 Task:  Click on  Soccer In the  Soccer League click on  Pick Sheet Your name Audrey Johnson Team name Atlanta United and  Email softage.7@softage.net Game 1 Inter Miami Game 2 NYFC Game 3 Orlando City Game 4 Austin FC Game 5 Minnesota United Game 6 FC Dallas Game 7 Columbus Game 8 Atlanta United Game 9 Philadelphia Game 10 Montreal Game 11 Toronto FC Game 12 Inter Milan Game 13 Austin Game 14 LA Galaxy Game 15 Vancouver Game16 Seattle In Tie Breaker choose Atlanta United Submit pick sheet
Action: Mouse moved to (551, 366)
Screenshot: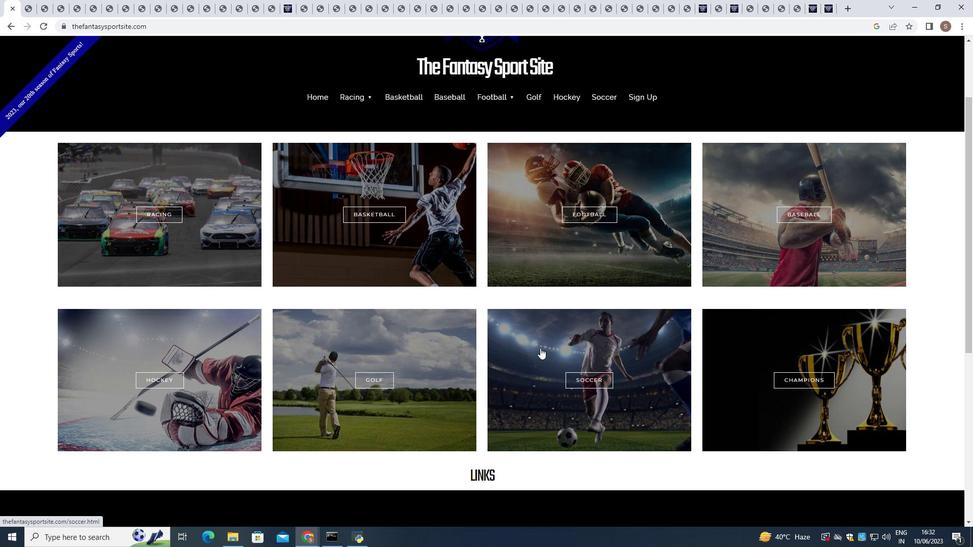 
Action: Mouse pressed left at (551, 366)
Screenshot: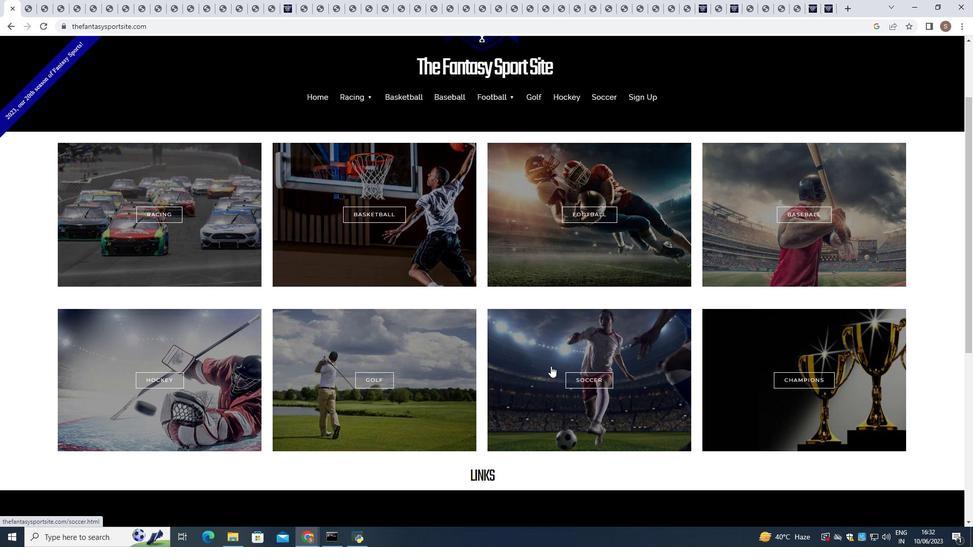 
Action: Mouse moved to (505, 340)
Screenshot: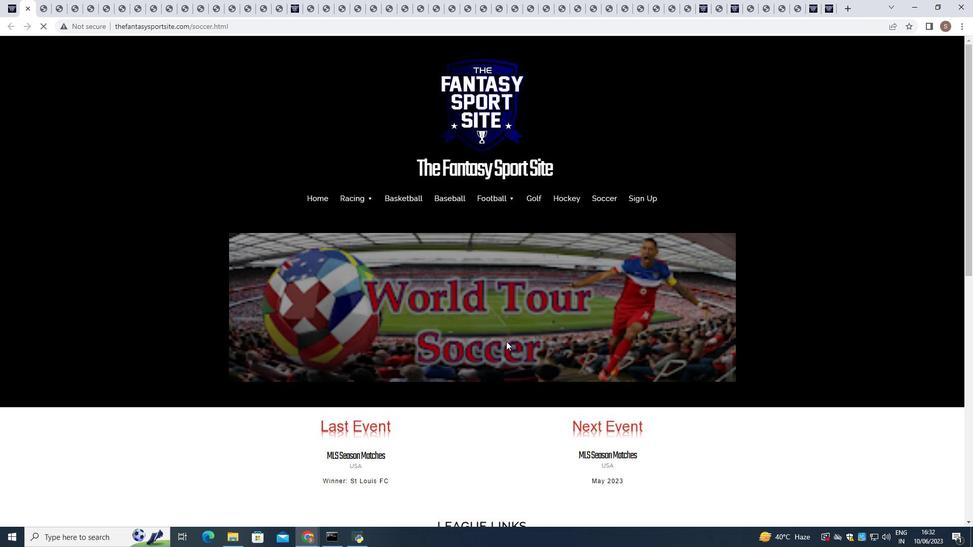 
Action: Mouse scrolled (505, 340) with delta (0, 0)
Screenshot: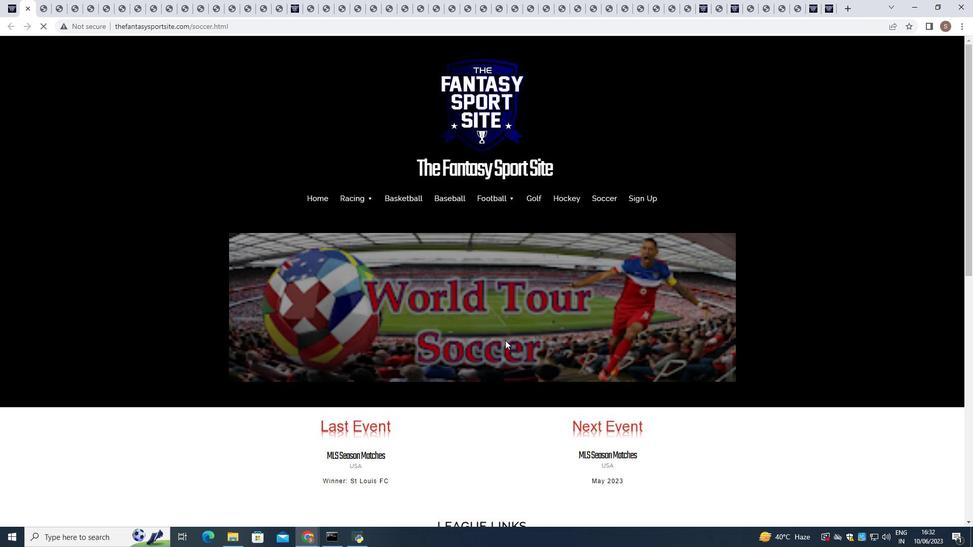 
Action: Mouse scrolled (505, 340) with delta (0, 0)
Screenshot: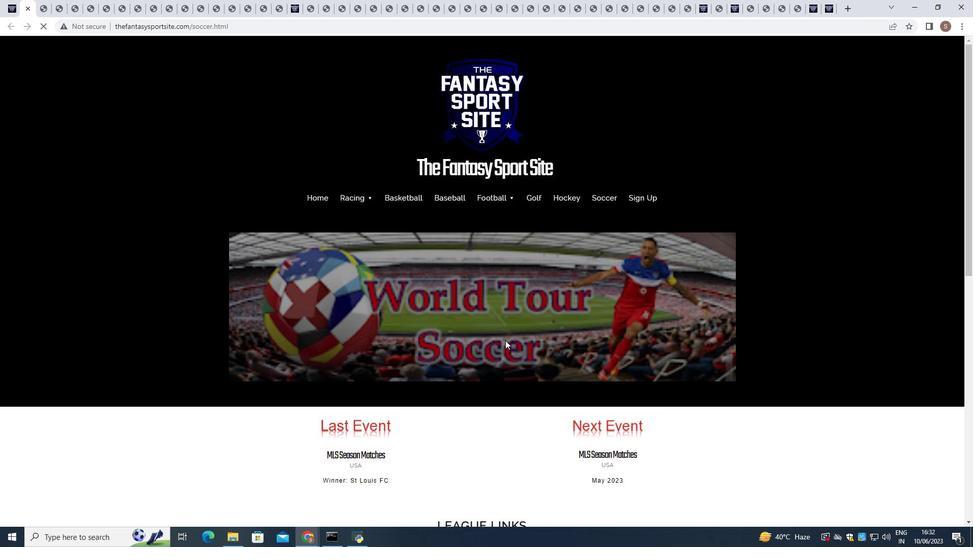 
Action: Mouse scrolled (505, 340) with delta (0, 0)
Screenshot: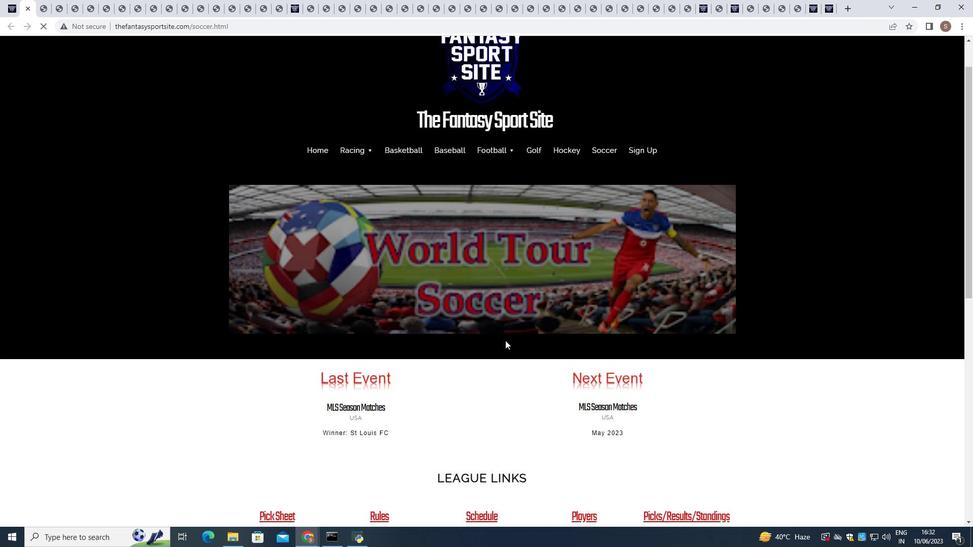 
Action: Mouse scrolled (505, 340) with delta (0, 0)
Screenshot: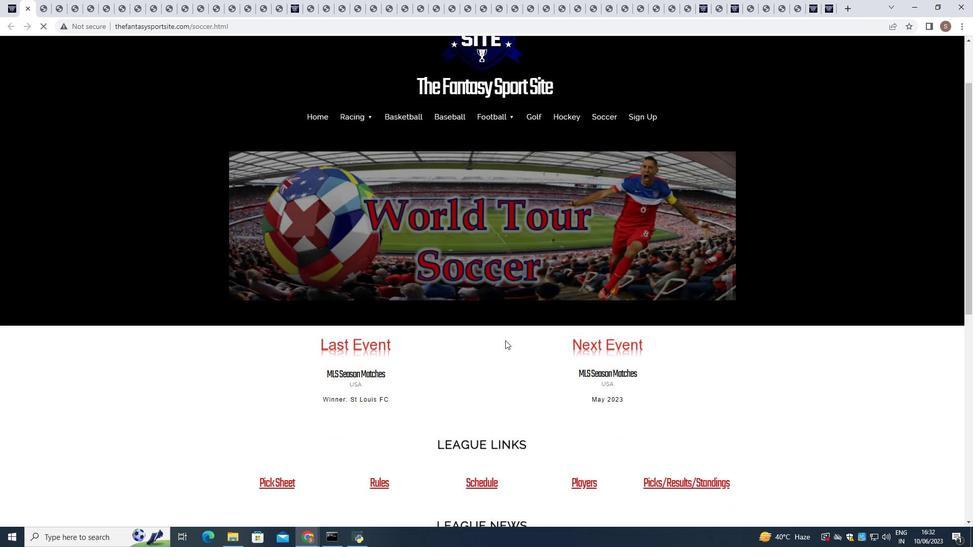 
Action: Mouse scrolled (505, 340) with delta (0, 0)
Screenshot: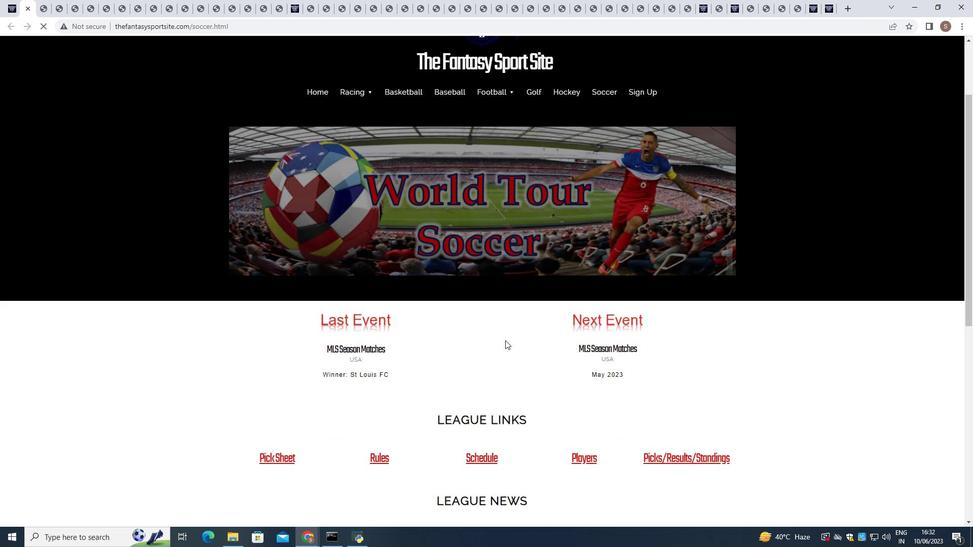 
Action: Mouse moved to (279, 308)
Screenshot: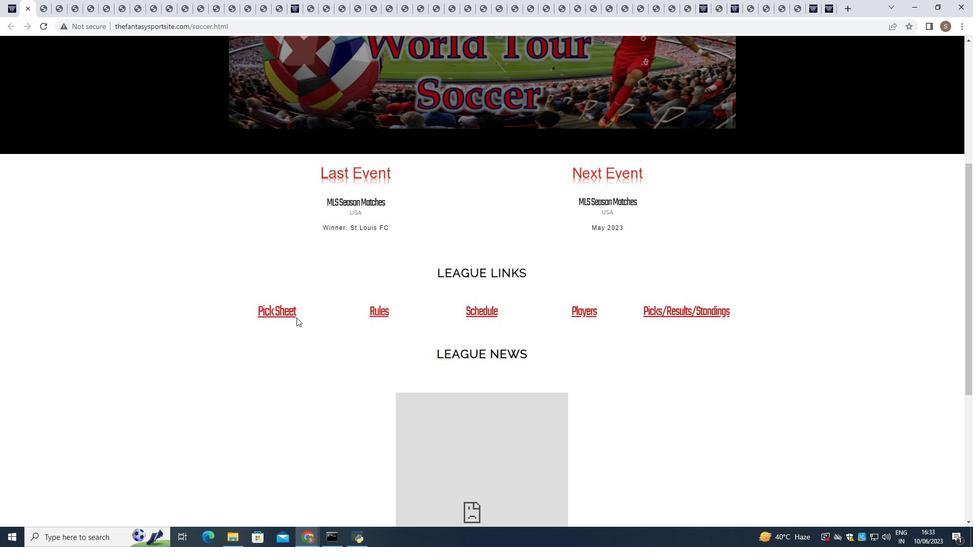 
Action: Mouse pressed left at (279, 308)
Screenshot: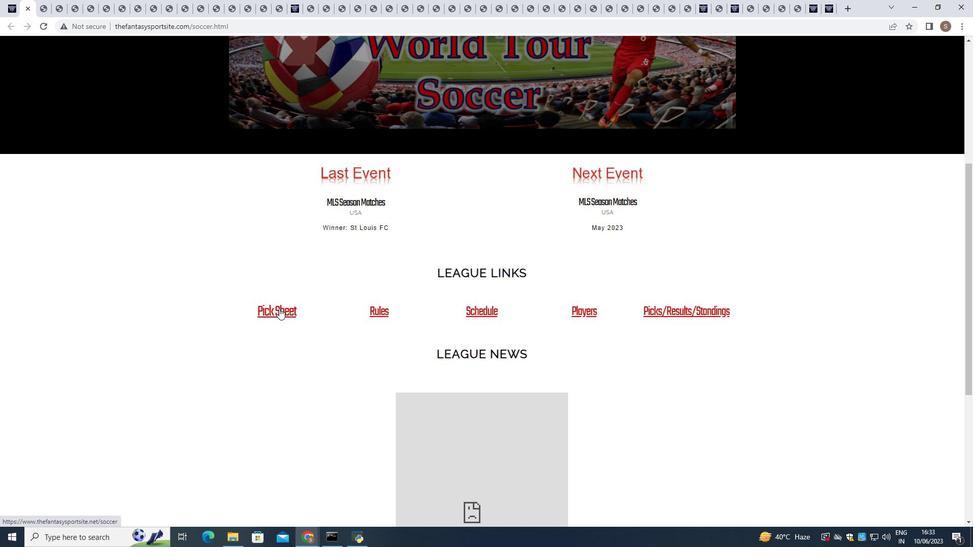 
Action: Mouse moved to (279, 303)
Screenshot: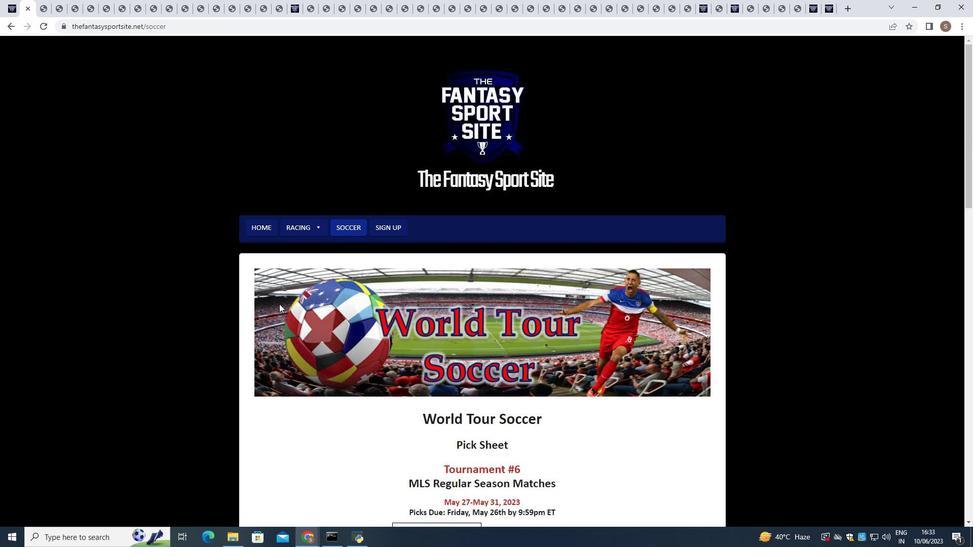
Action: Mouse scrolled (279, 303) with delta (0, 0)
Screenshot: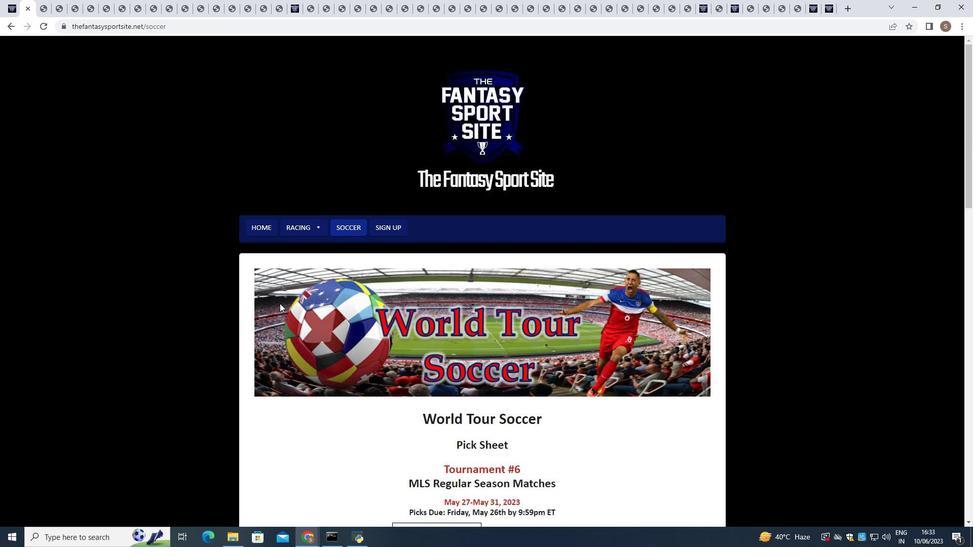 
Action: Mouse scrolled (279, 303) with delta (0, 0)
Screenshot: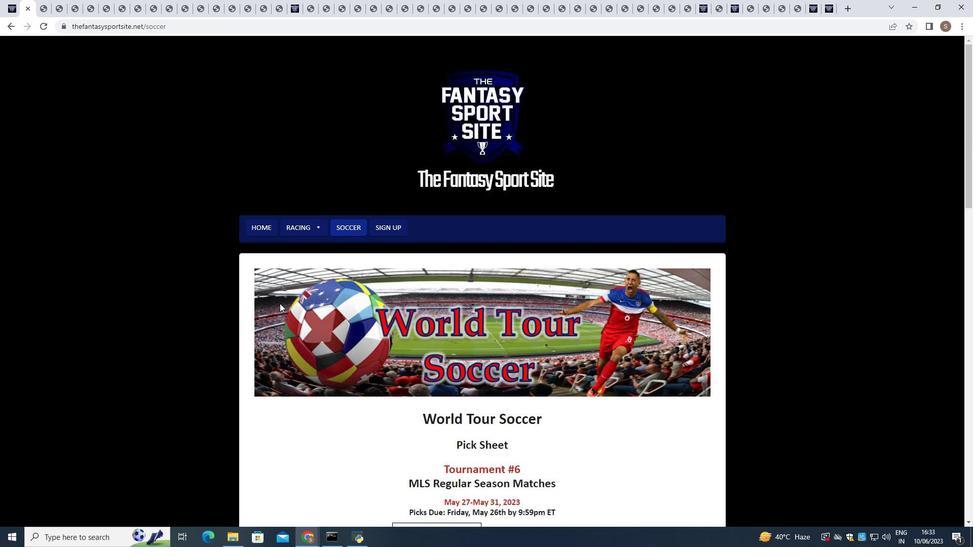 
Action: Mouse scrolled (279, 303) with delta (0, 0)
Screenshot: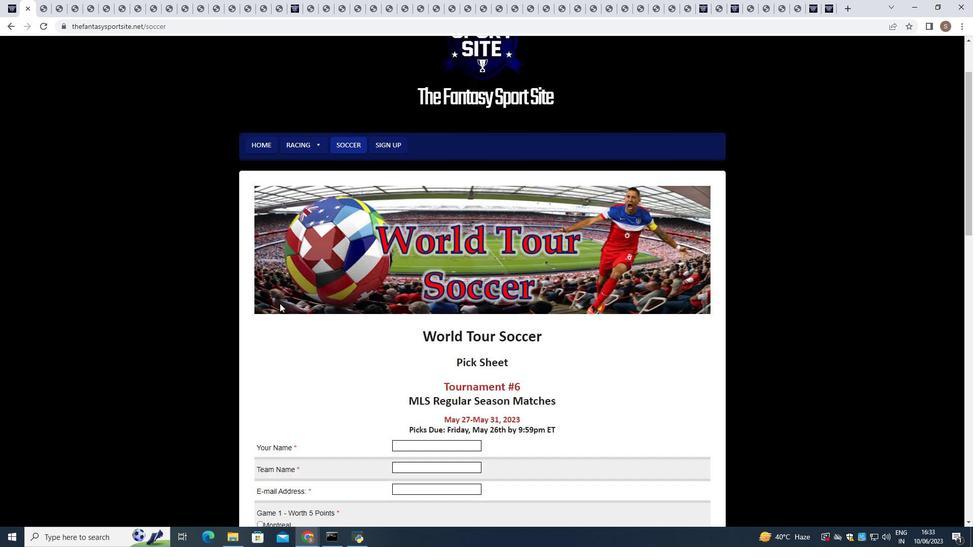 
Action: Mouse scrolled (279, 303) with delta (0, 0)
Screenshot: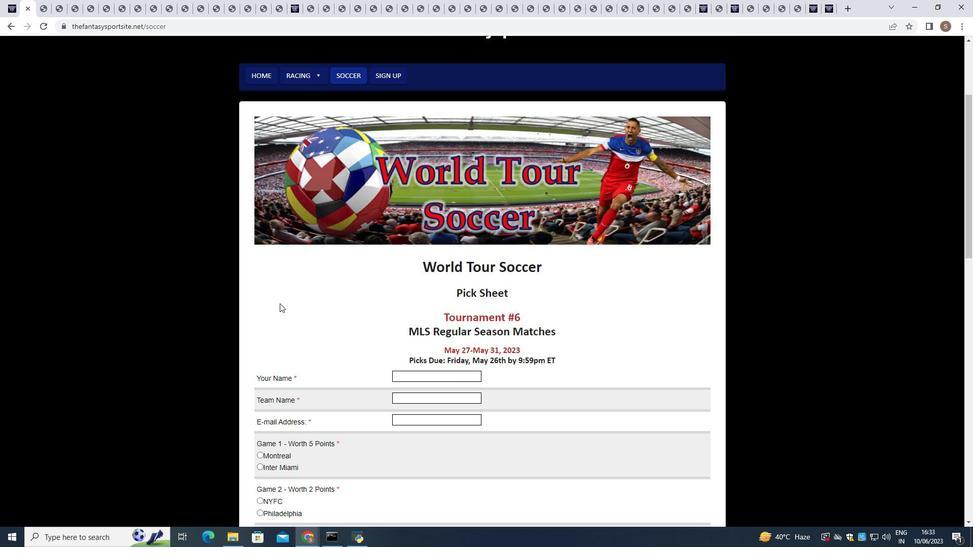 
Action: Mouse scrolled (279, 303) with delta (0, 0)
Screenshot: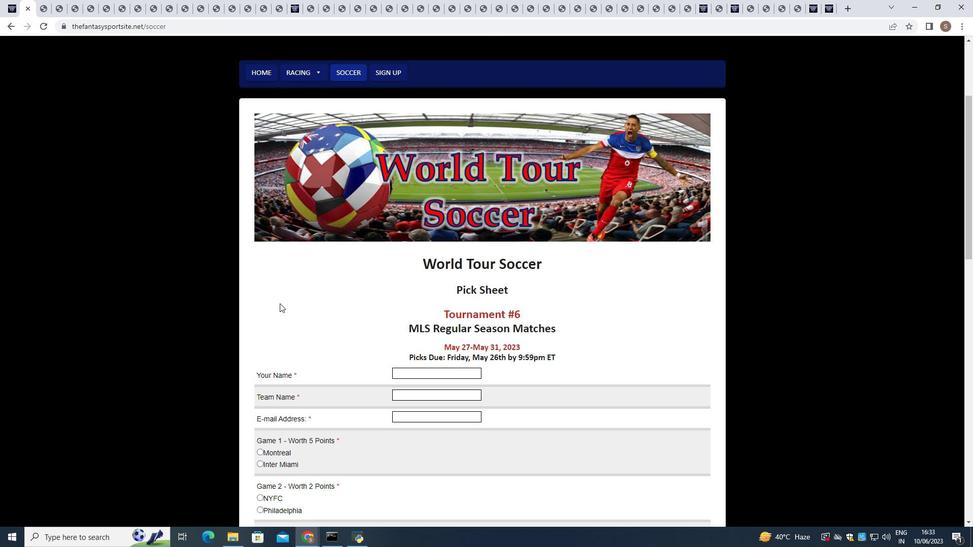 
Action: Mouse scrolled (279, 303) with delta (0, 0)
Screenshot: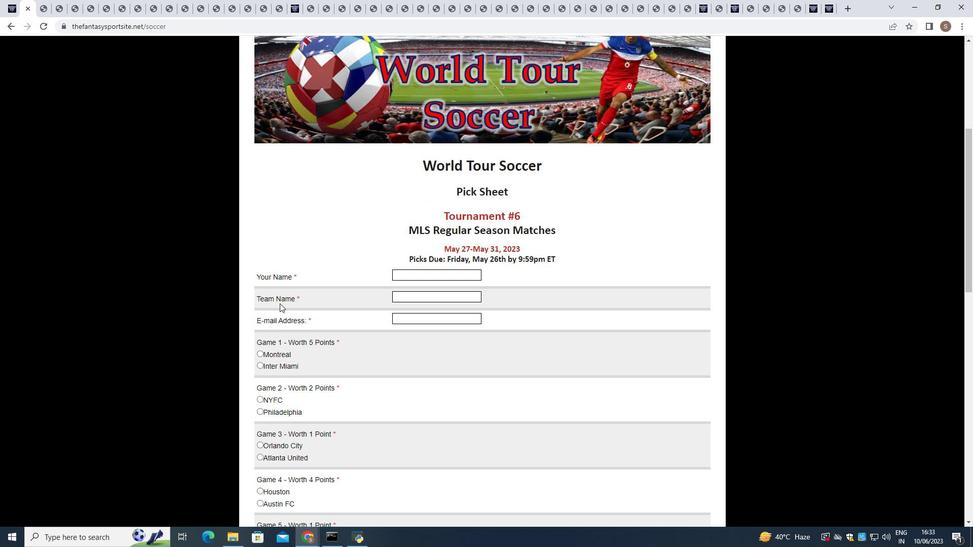 
Action: Mouse moved to (427, 221)
Screenshot: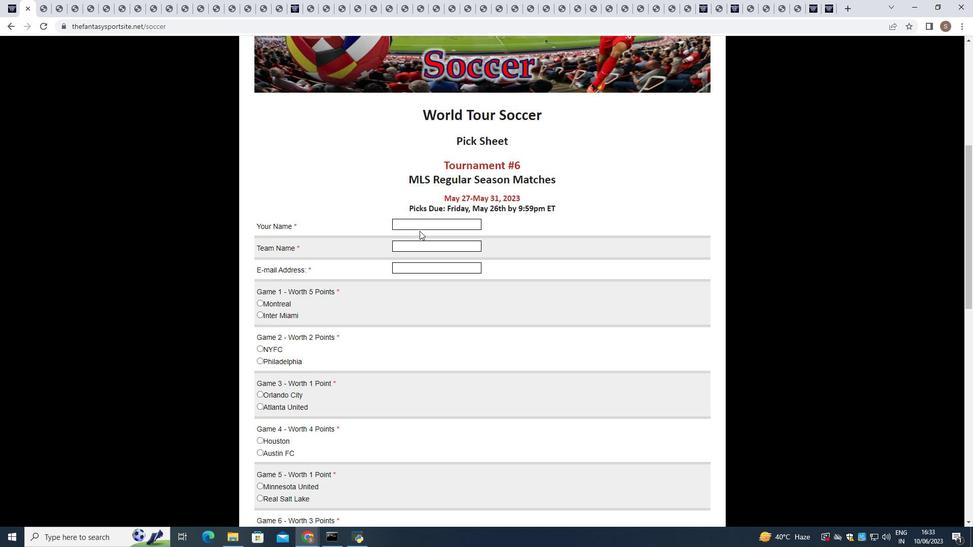 
Action: Mouse pressed left at (427, 221)
Screenshot: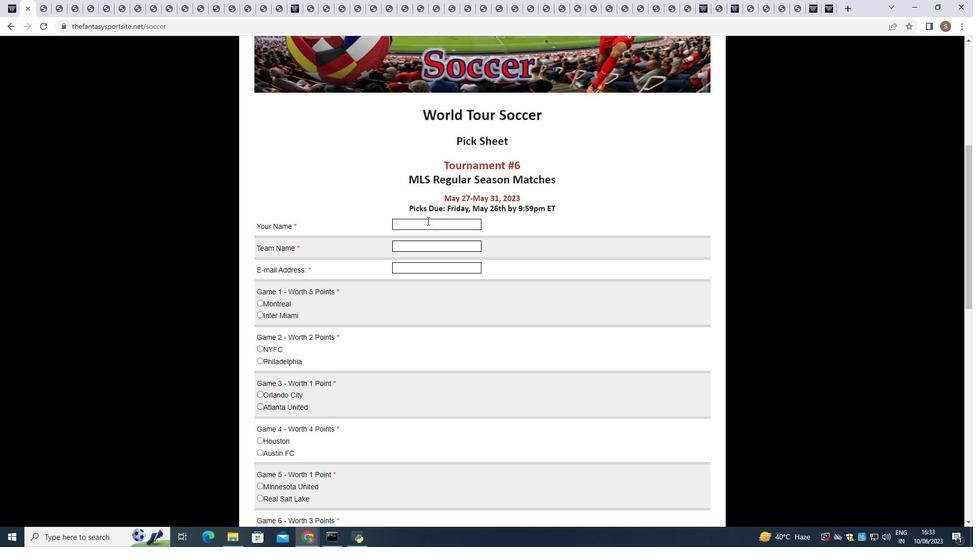 
Action: Key pressed <Key.shift>Audrey<Key.space><Key.shift>Johnson<Key.space><Key.shift><Key.shift><Key.shift><Key.shift>T<Key.backspace>
Screenshot: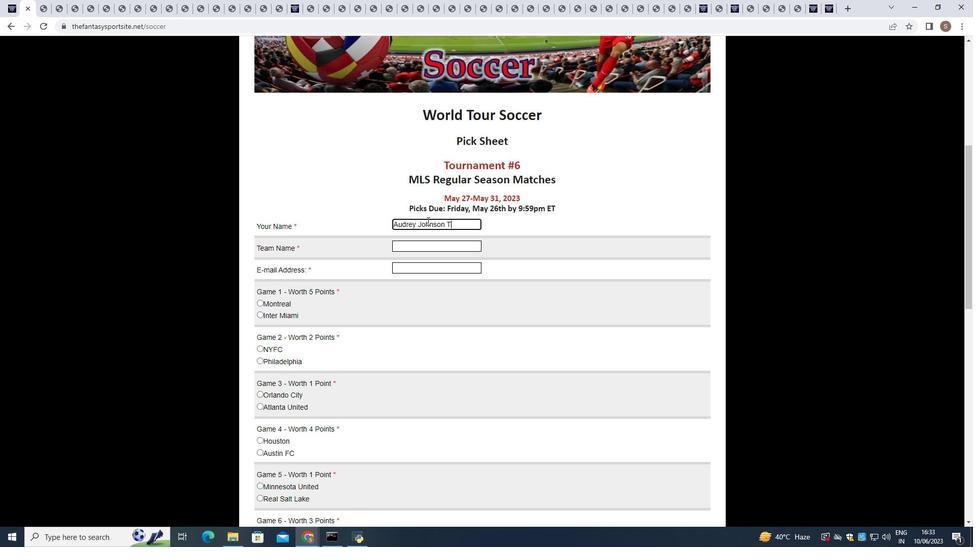
Action: Mouse moved to (424, 244)
Screenshot: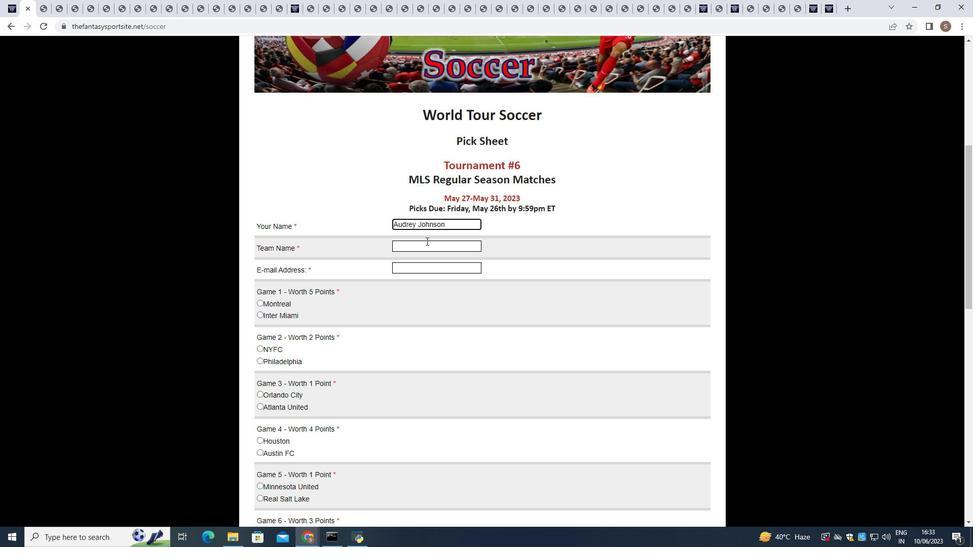
Action: Mouse pressed left at (424, 244)
Screenshot: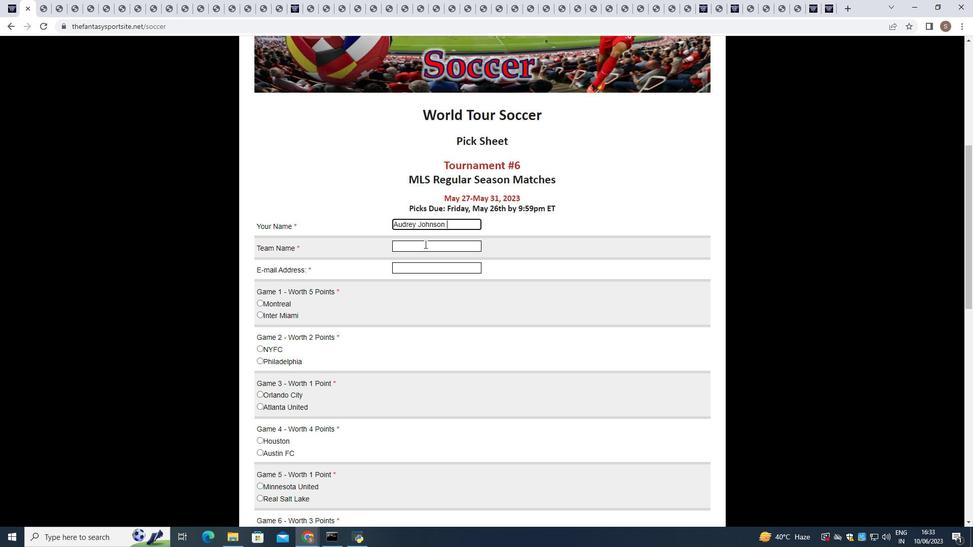 
Action: Key pressed <Key.shift>Atlanta
Screenshot: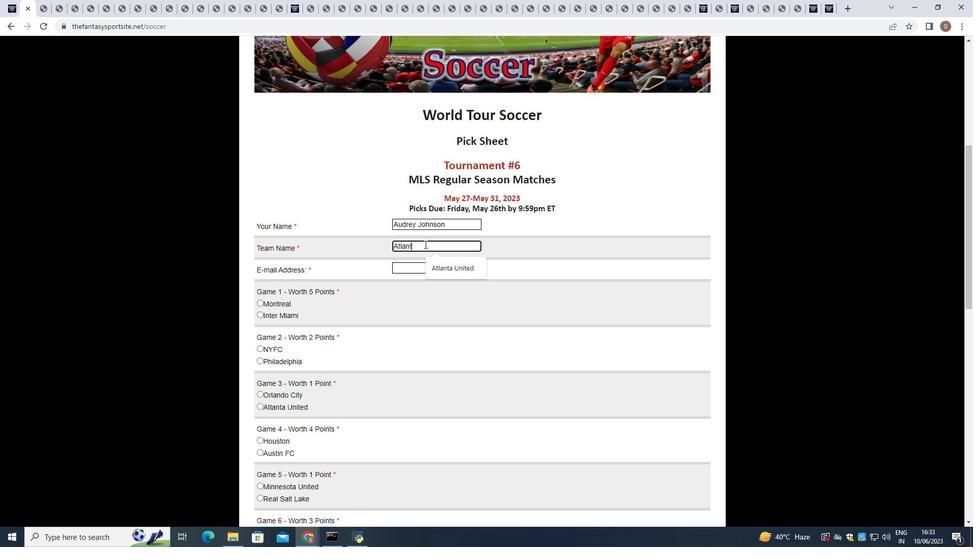 
Action: Mouse moved to (432, 265)
Screenshot: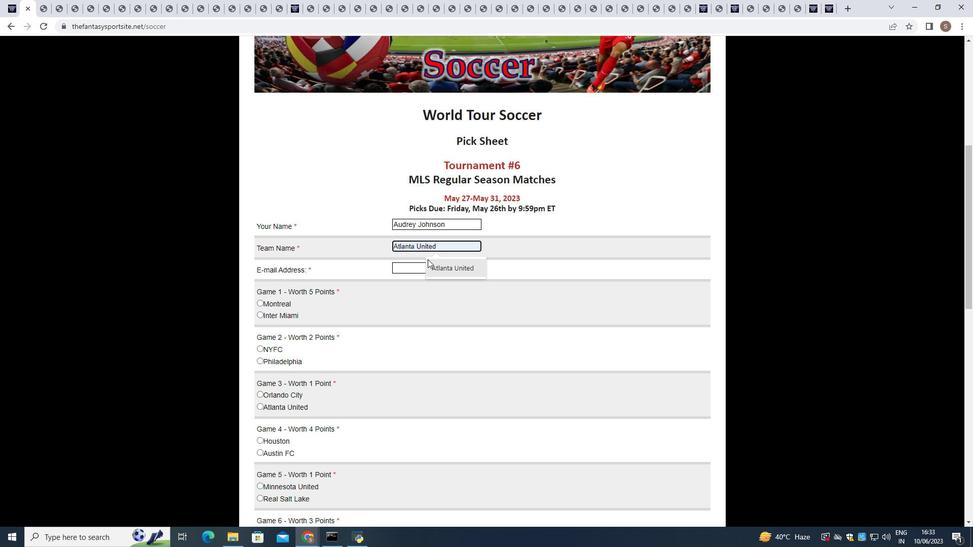 
Action: Mouse pressed left at (432, 265)
Screenshot: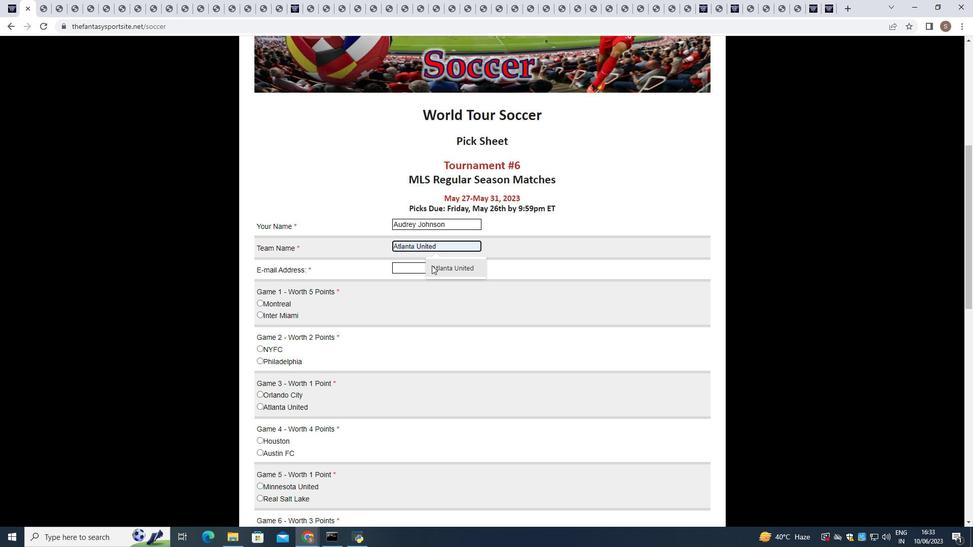 
Action: Mouse pressed left at (432, 265)
Screenshot: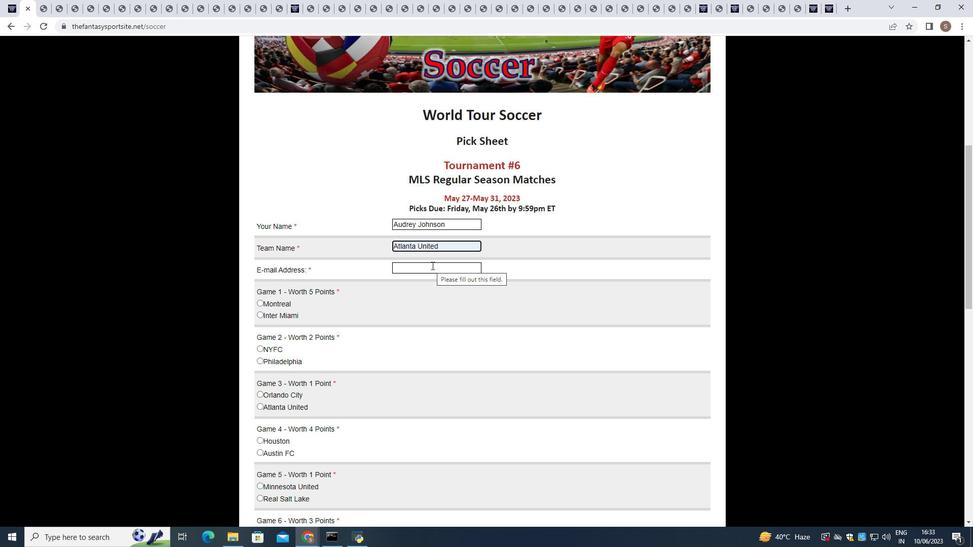 
Action: Key pressed softage.7
Screenshot: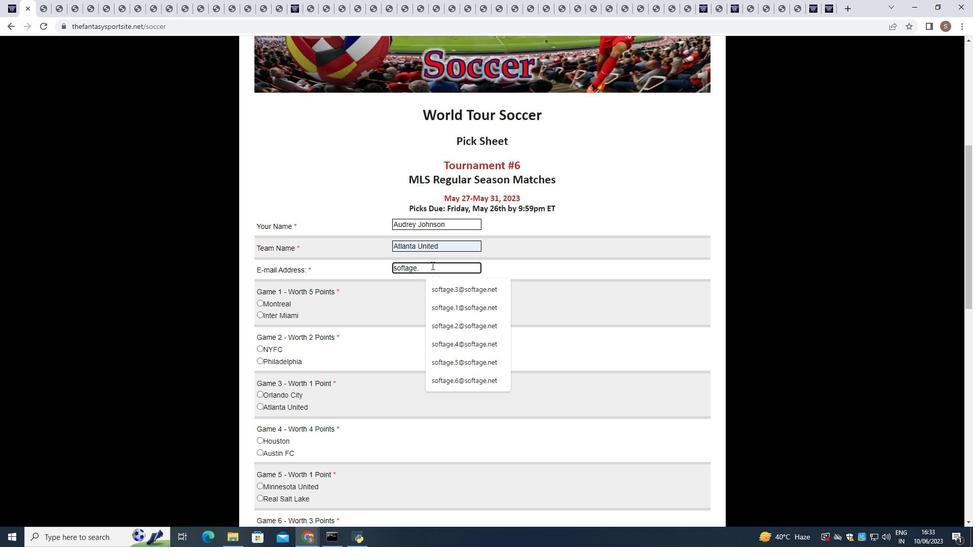 
Action: Mouse moved to (447, 289)
Screenshot: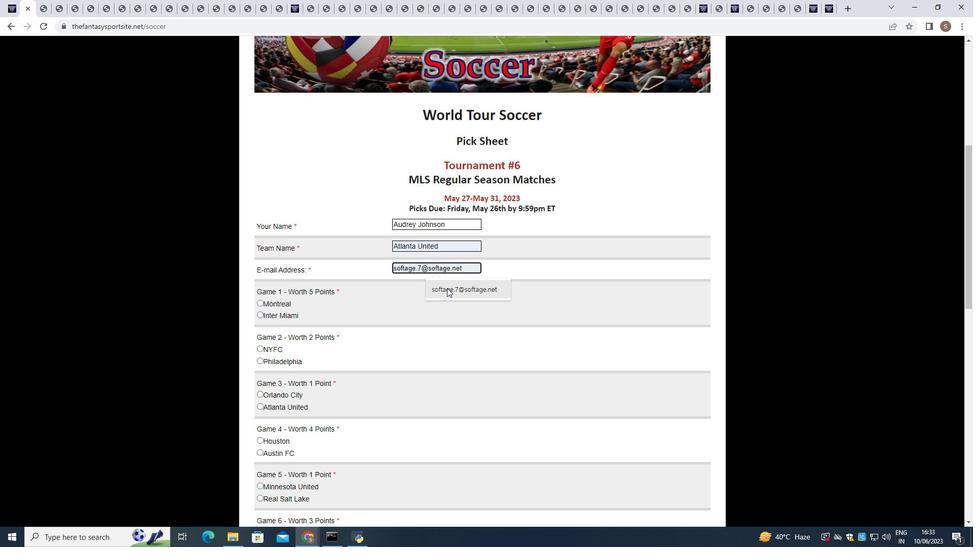
Action: Mouse pressed left at (447, 289)
Screenshot: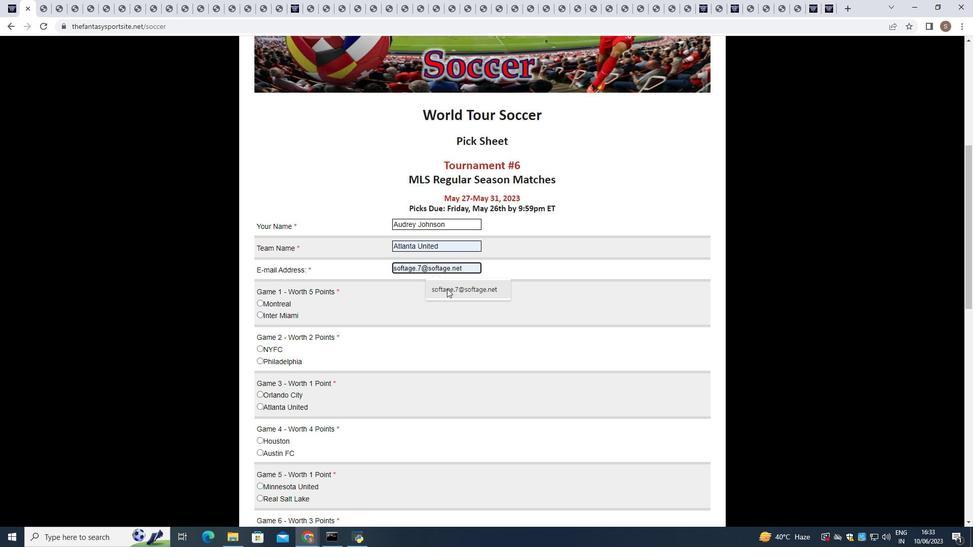 
Action: Mouse moved to (260, 315)
Screenshot: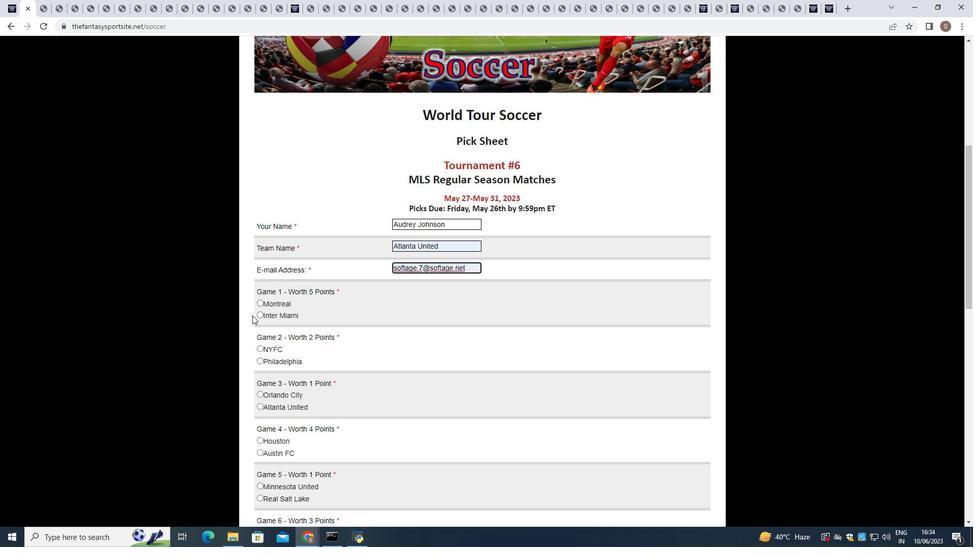 
Action: Mouse pressed left at (260, 315)
Screenshot: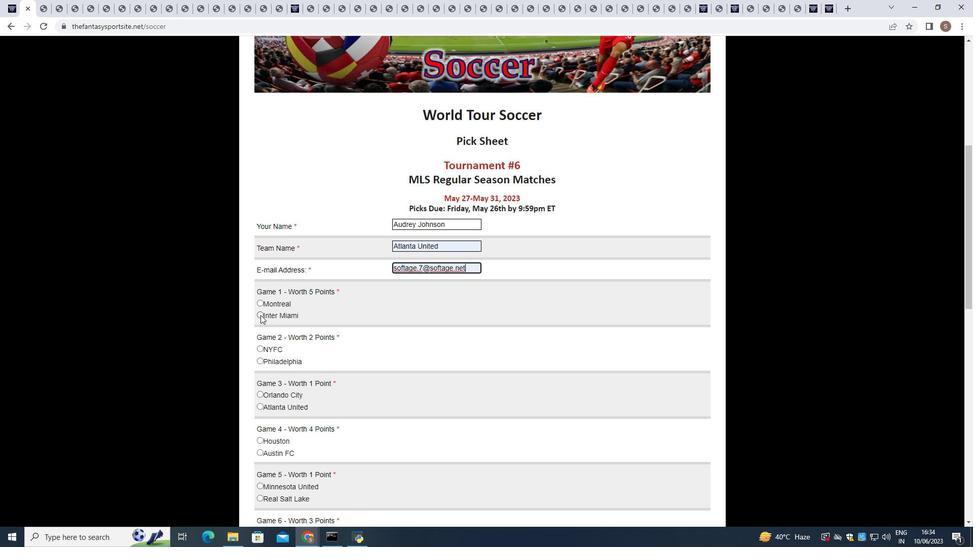 
Action: Mouse moved to (261, 314)
Screenshot: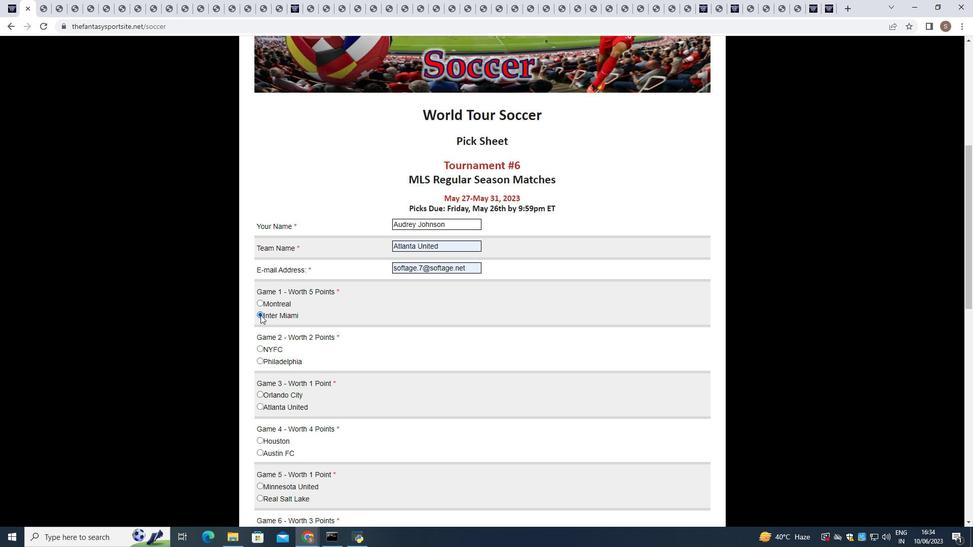 
Action: Mouse scrolled (261, 314) with delta (0, 0)
Screenshot: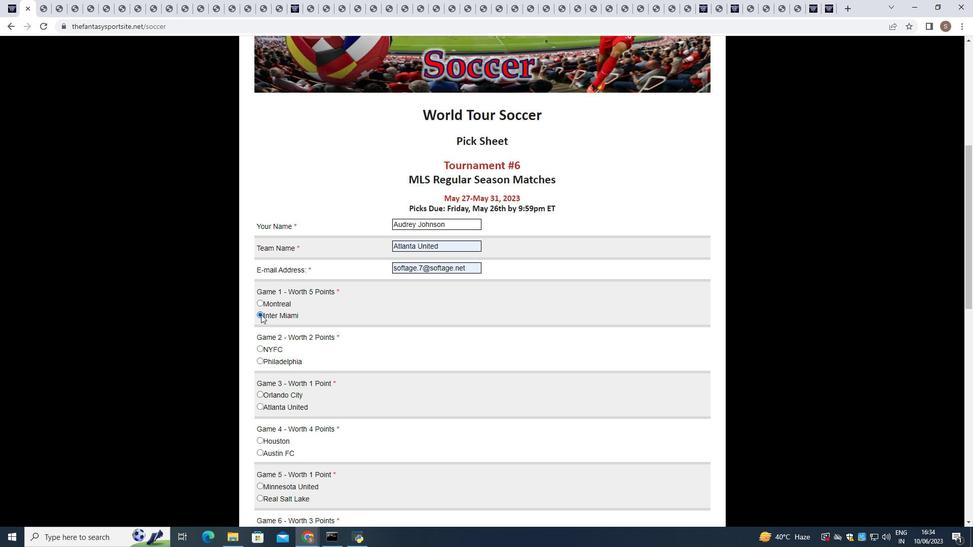 
Action: Mouse scrolled (261, 314) with delta (0, 0)
Screenshot: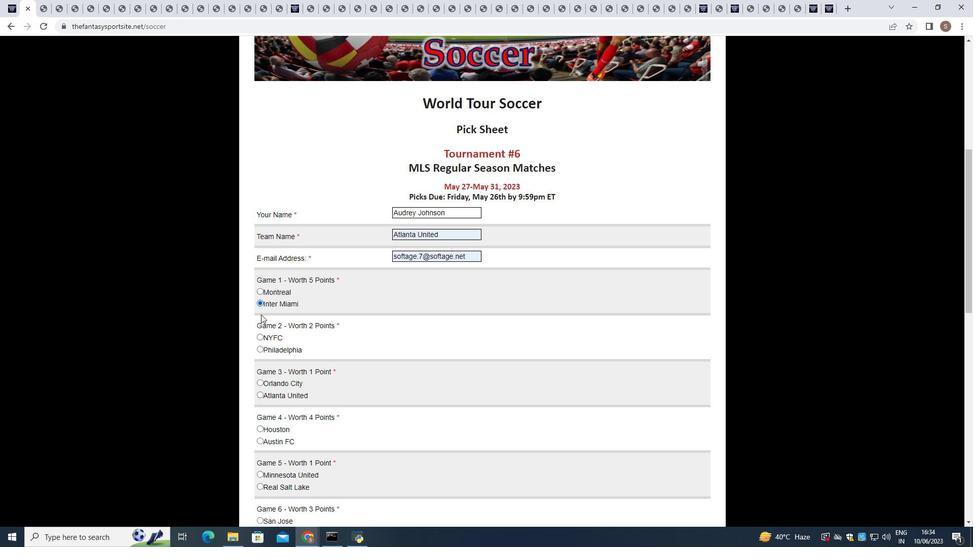 
Action: Mouse moved to (260, 248)
Screenshot: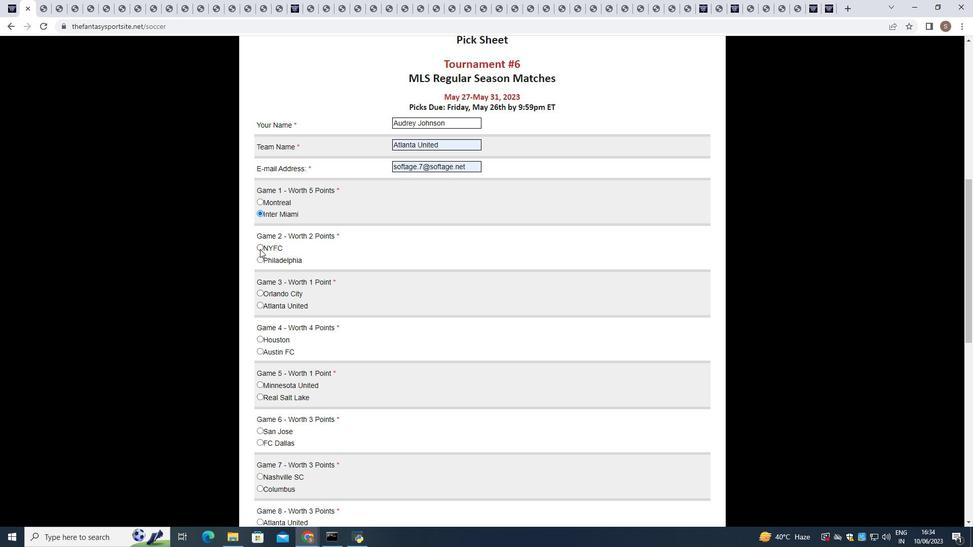 
Action: Mouse pressed left at (260, 248)
Screenshot: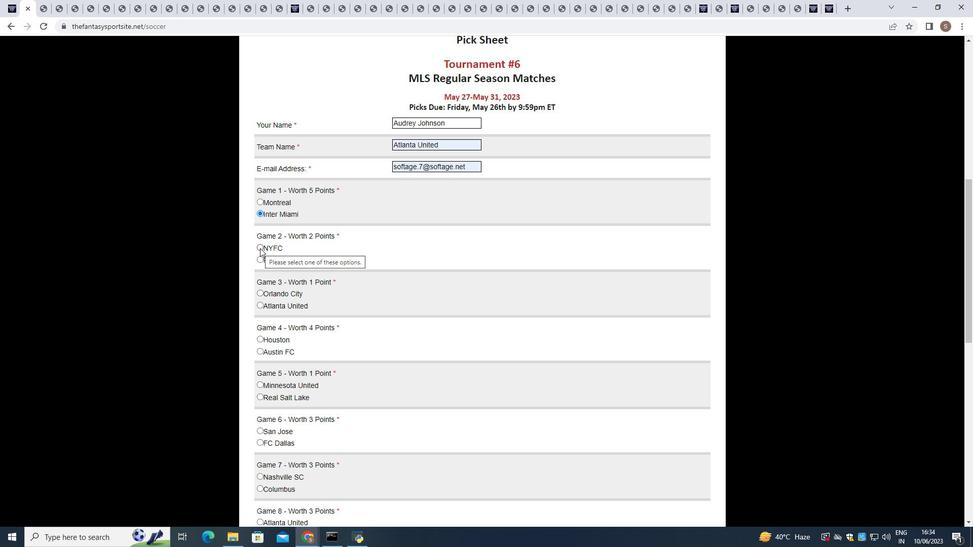 
Action: Mouse moved to (260, 294)
Screenshot: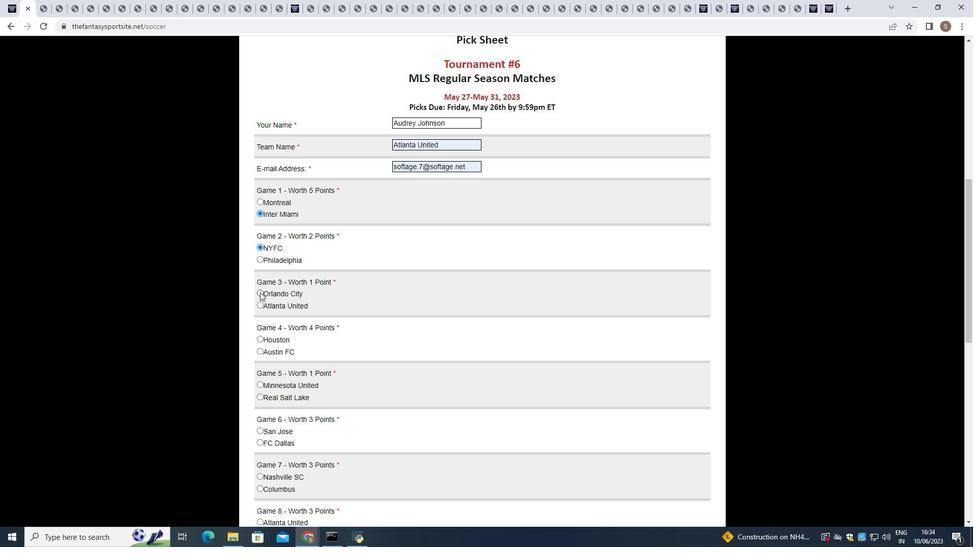 
Action: Mouse pressed left at (260, 294)
Screenshot: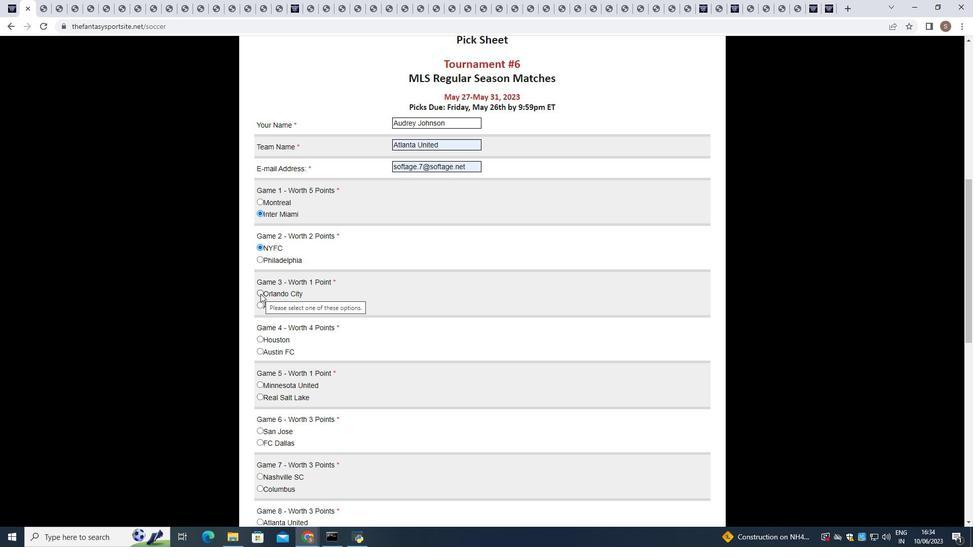 
Action: Mouse moved to (260, 351)
Screenshot: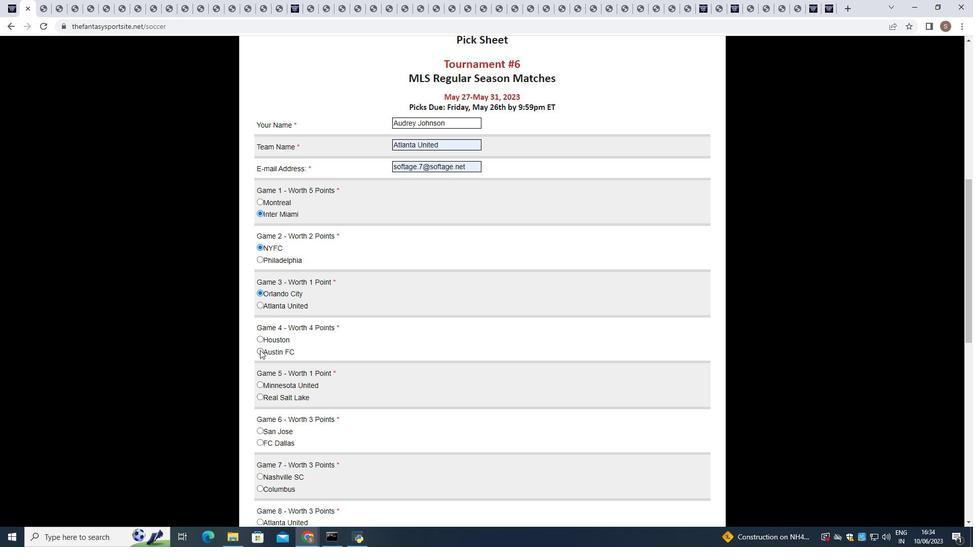 
Action: Mouse pressed left at (260, 351)
Screenshot: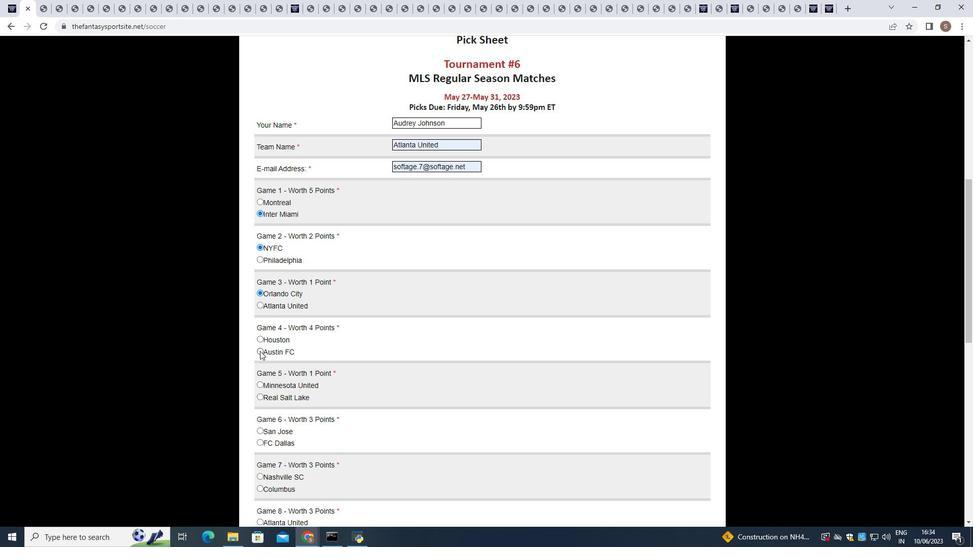 
Action: Mouse moved to (259, 383)
Screenshot: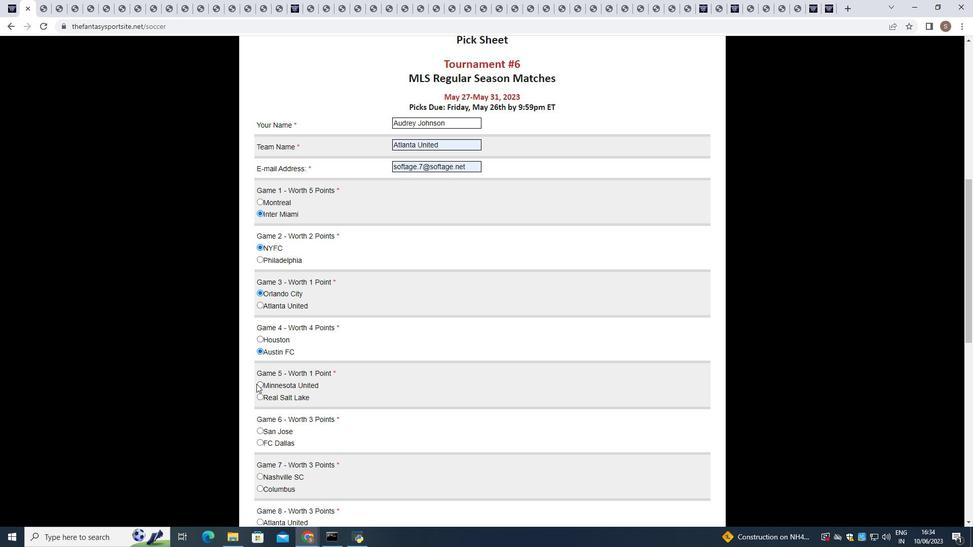 
Action: Mouse pressed left at (259, 383)
Screenshot: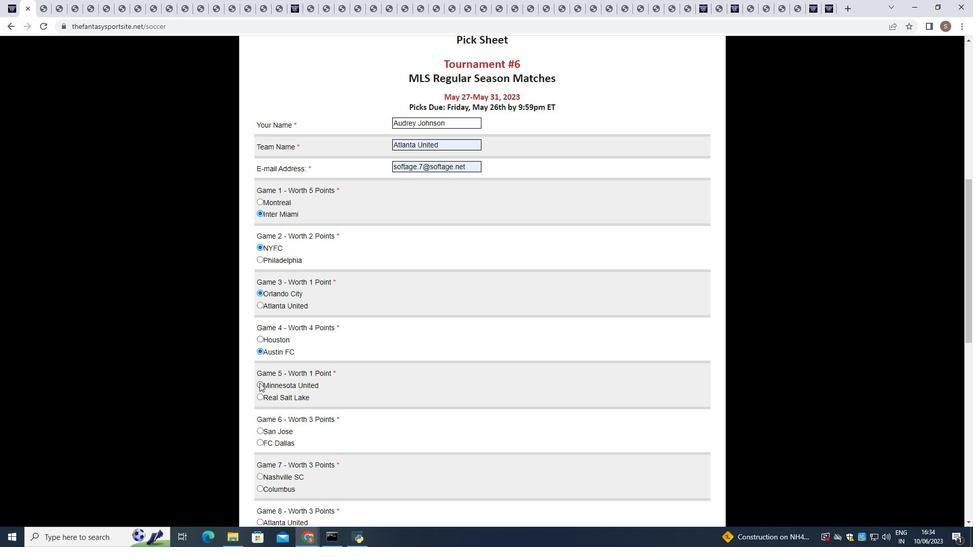 
Action: Mouse moved to (258, 440)
Screenshot: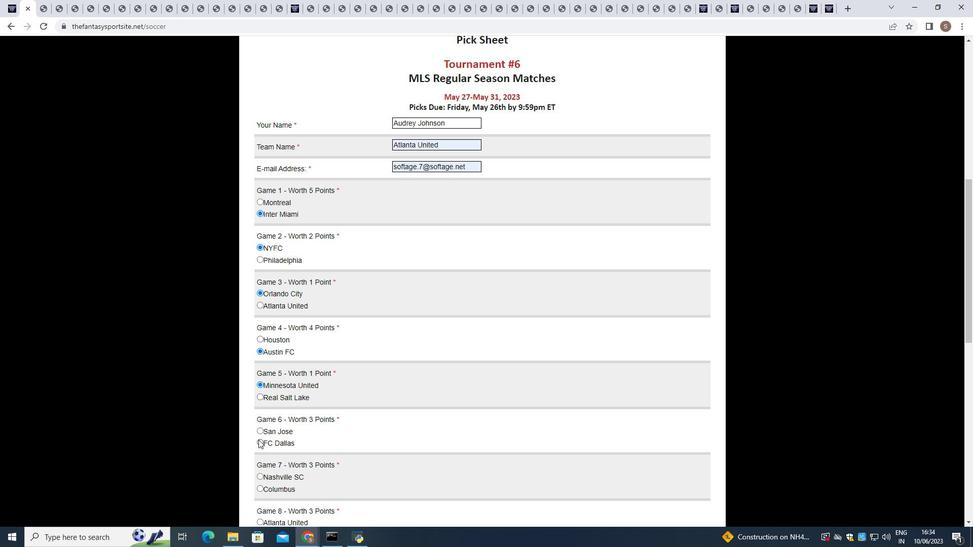 
Action: Mouse pressed left at (258, 440)
Screenshot: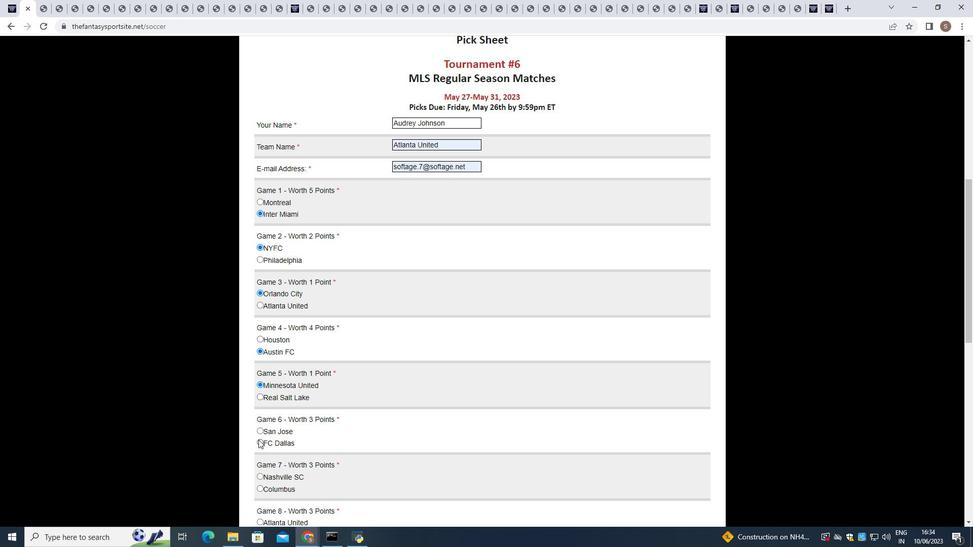 
Action: Mouse moved to (260, 488)
Screenshot: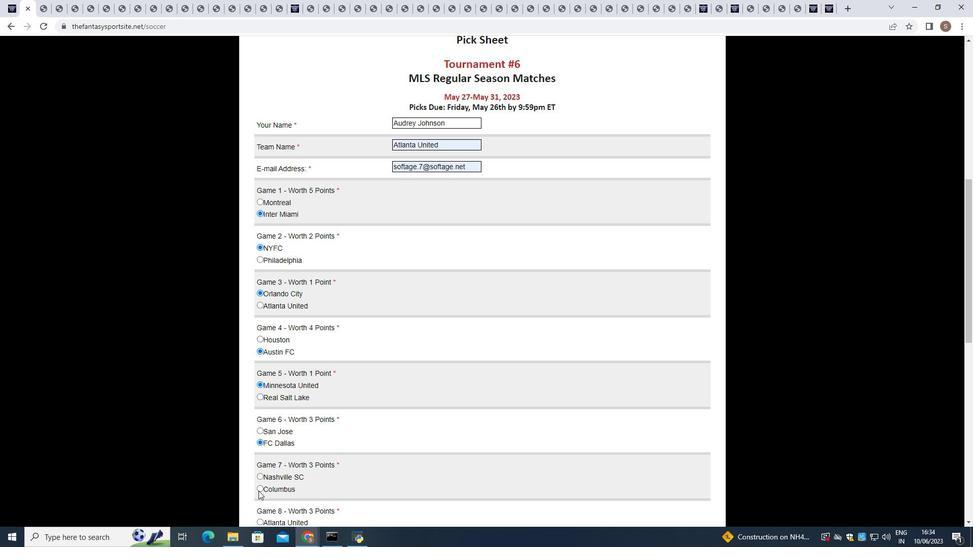 
Action: Mouse pressed left at (260, 488)
Screenshot: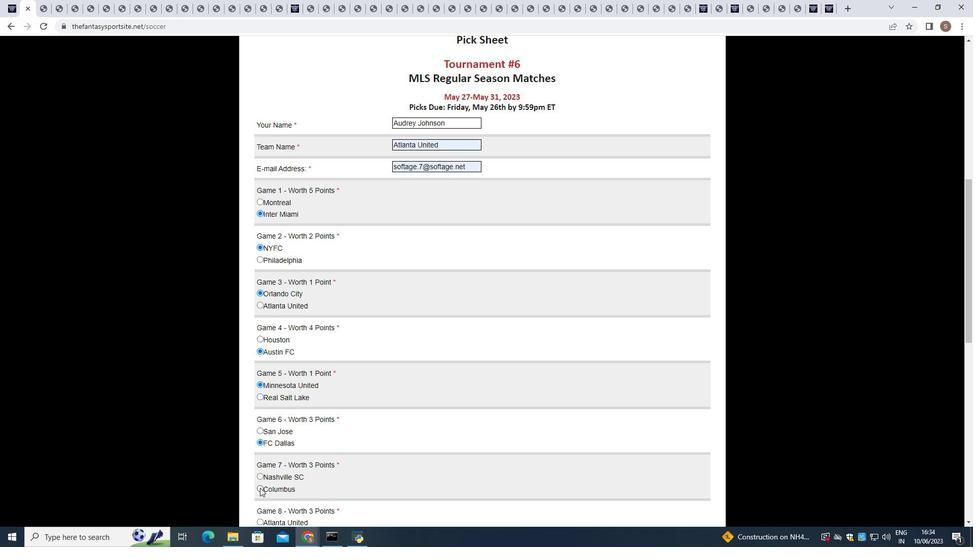 
Action: Mouse moved to (261, 485)
Screenshot: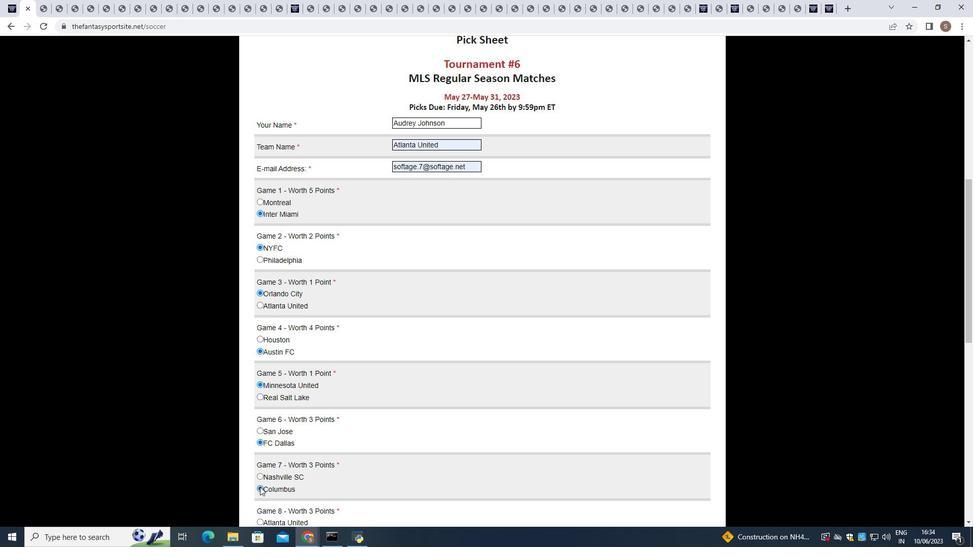 
Action: Mouse scrolled (261, 485) with delta (0, 0)
Screenshot: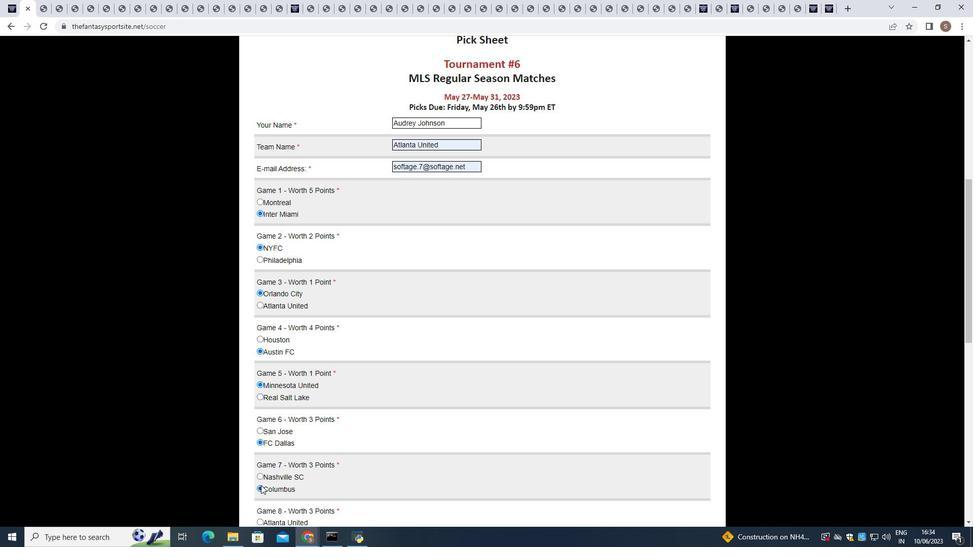 
Action: Mouse scrolled (261, 485) with delta (0, 0)
Screenshot: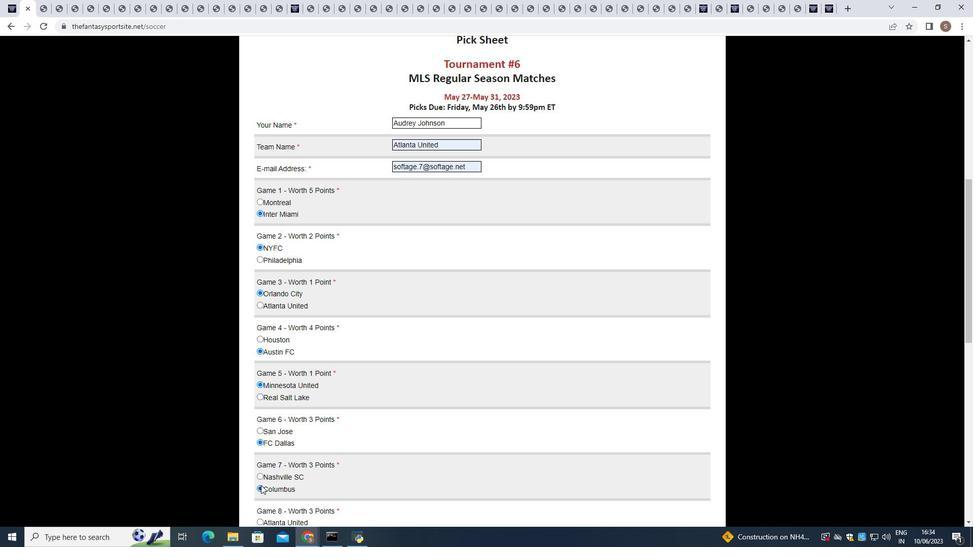 
Action: Mouse scrolled (261, 485) with delta (0, 0)
Screenshot: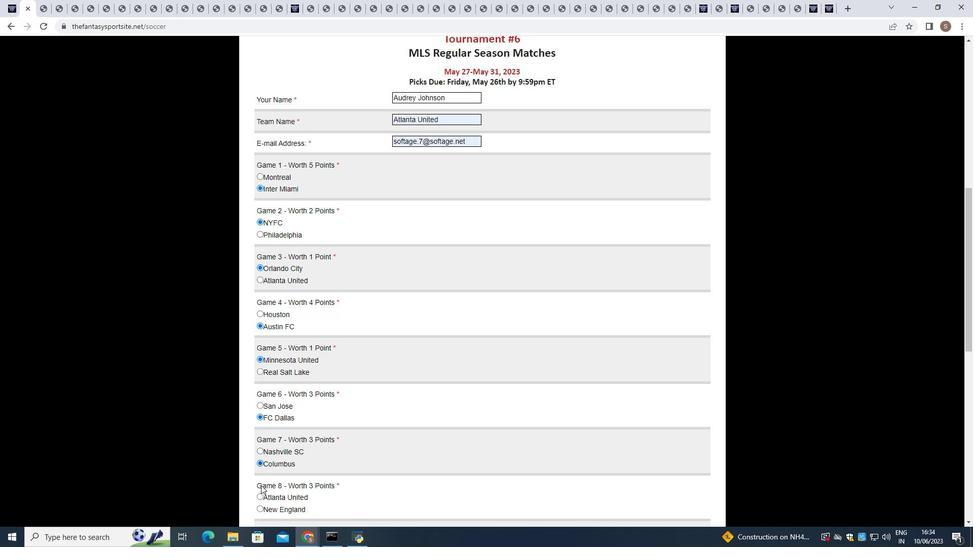 
Action: Mouse scrolled (261, 485) with delta (0, 0)
Screenshot: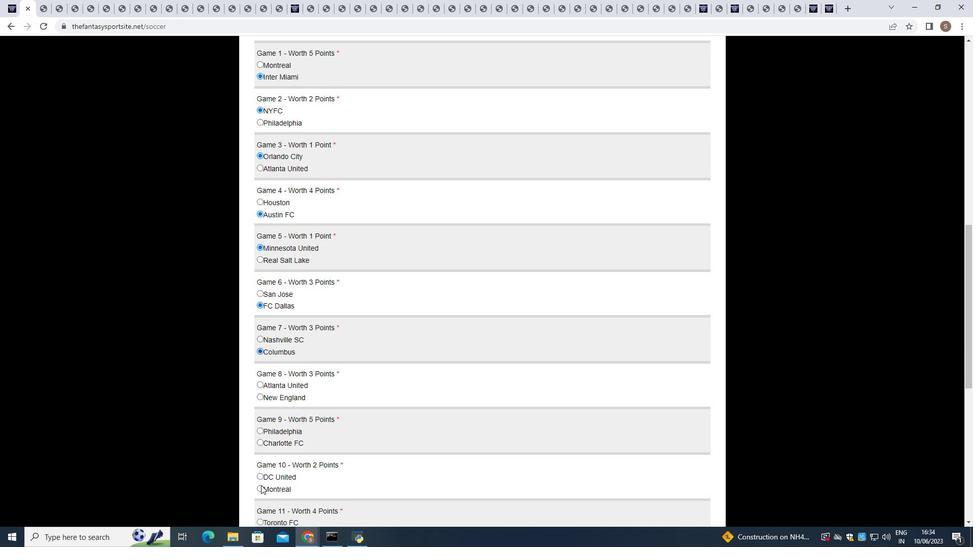 
Action: Mouse moved to (258, 316)
Screenshot: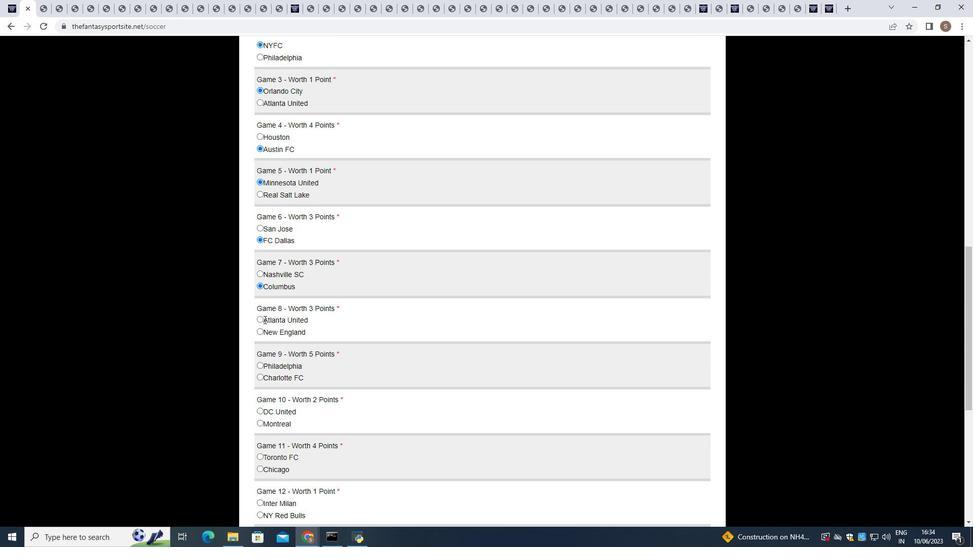 
Action: Mouse pressed left at (258, 316)
Screenshot: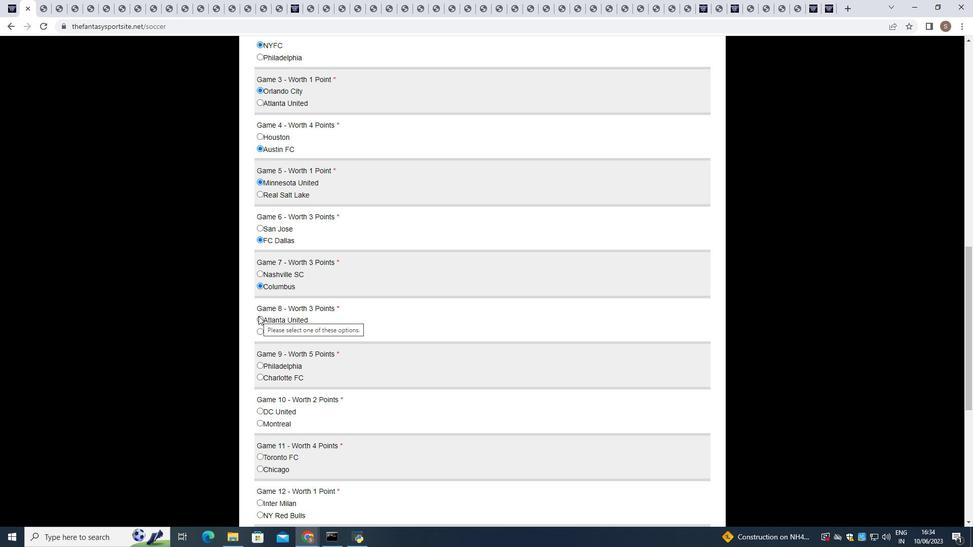 
Action: Mouse moved to (261, 366)
Screenshot: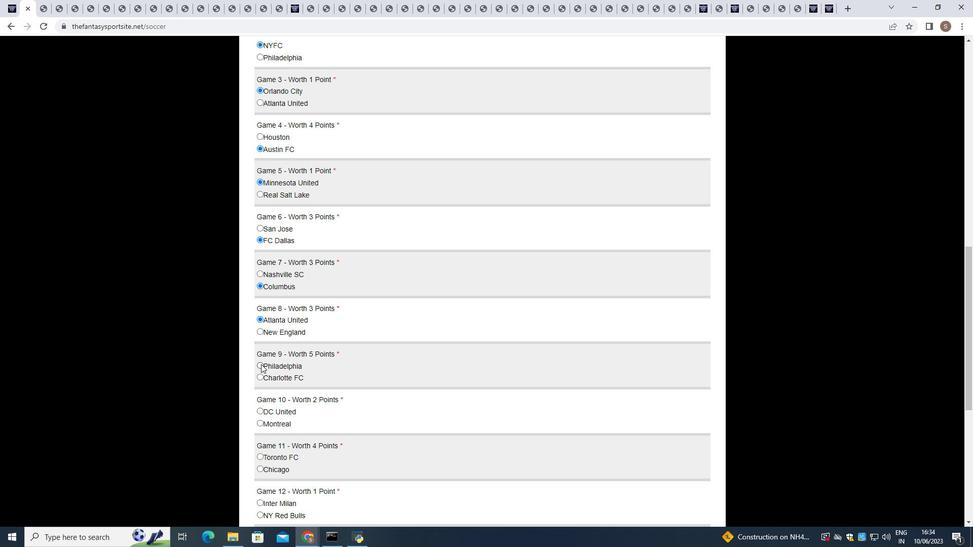 
Action: Mouse pressed left at (261, 366)
Screenshot: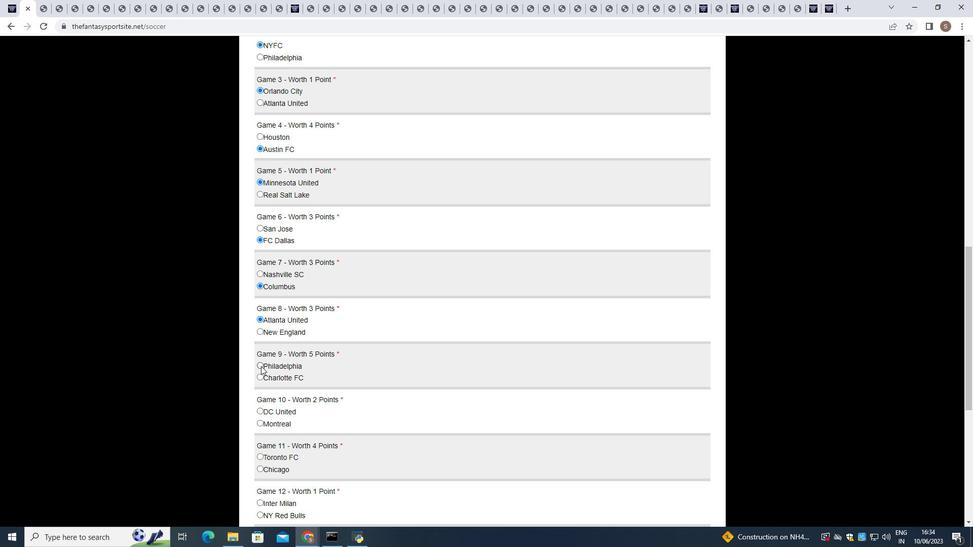 
Action: Mouse moved to (258, 423)
Screenshot: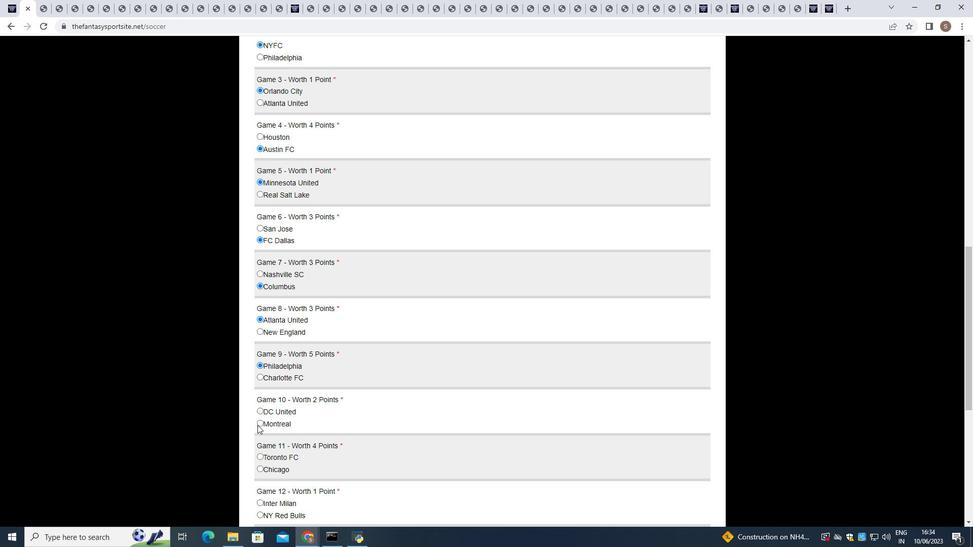 
Action: Mouse pressed left at (258, 423)
Screenshot: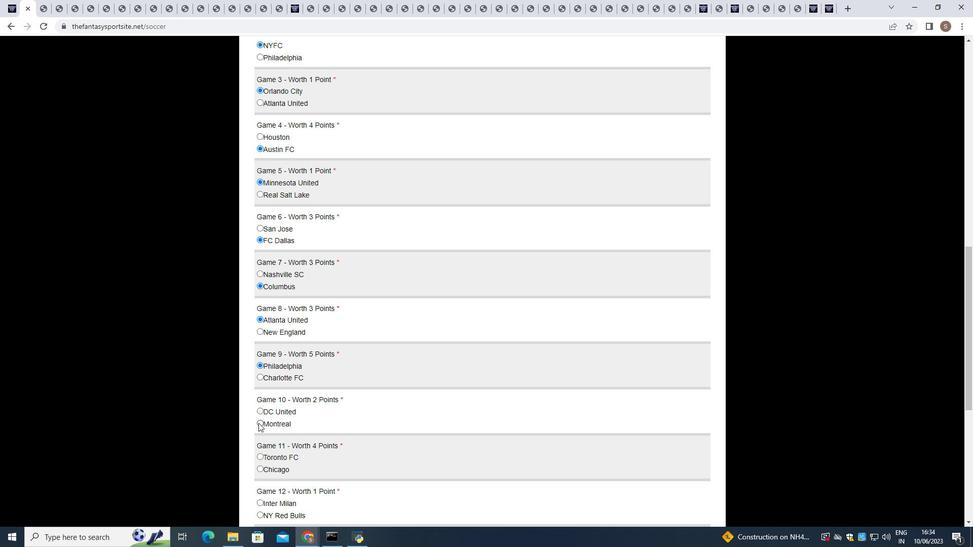 
Action: Mouse moved to (260, 456)
Screenshot: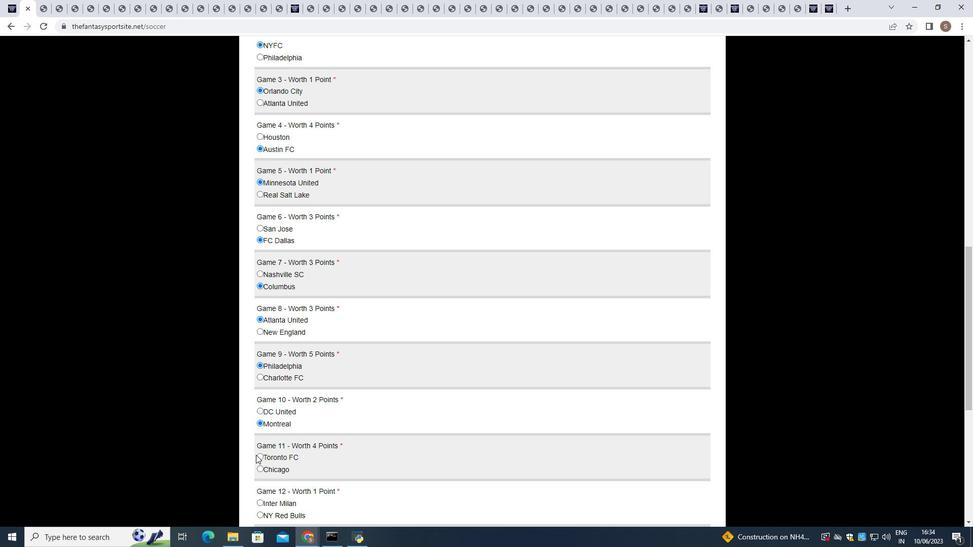 
Action: Mouse pressed left at (260, 456)
Screenshot: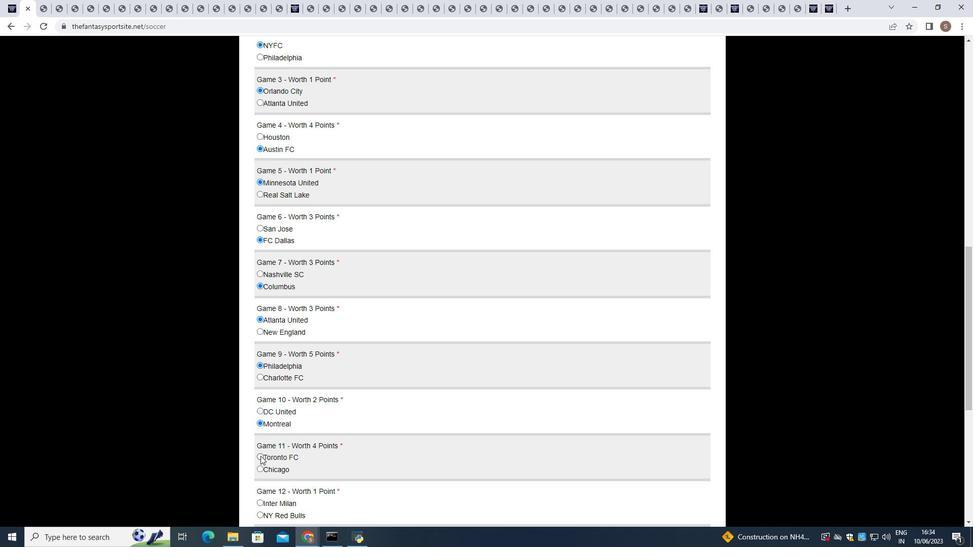 
Action: Mouse moved to (273, 453)
Screenshot: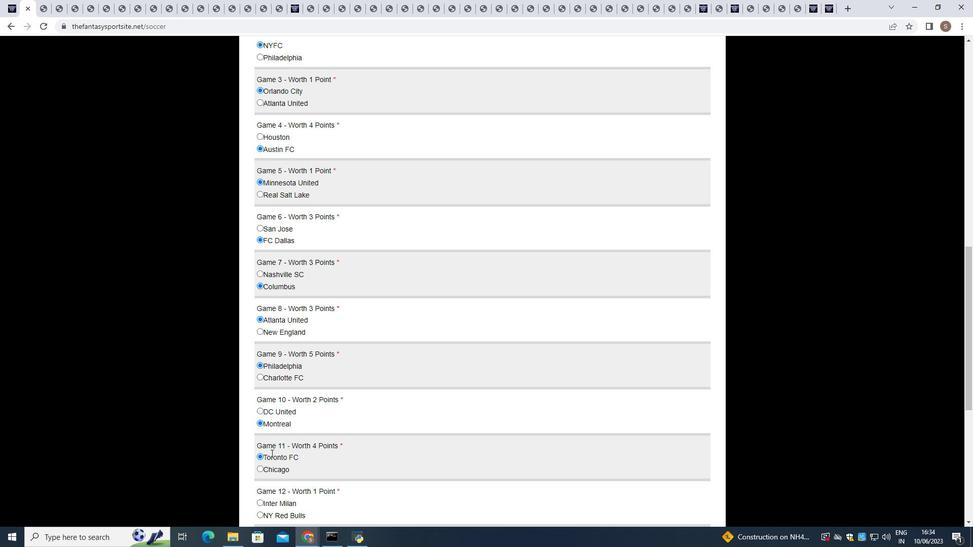
Action: Mouse scrolled (273, 453) with delta (0, 0)
Screenshot: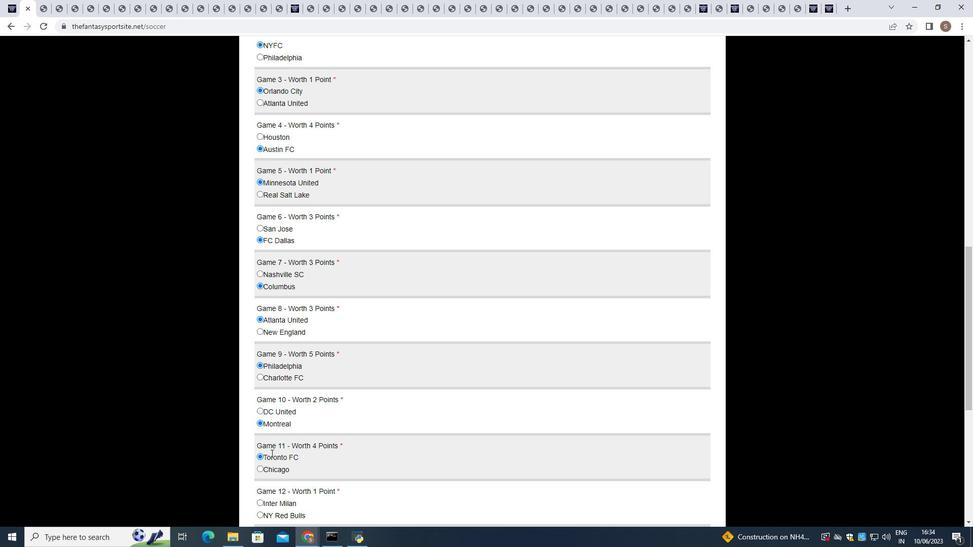 
Action: Mouse scrolled (273, 453) with delta (0, 0)
Screenshot: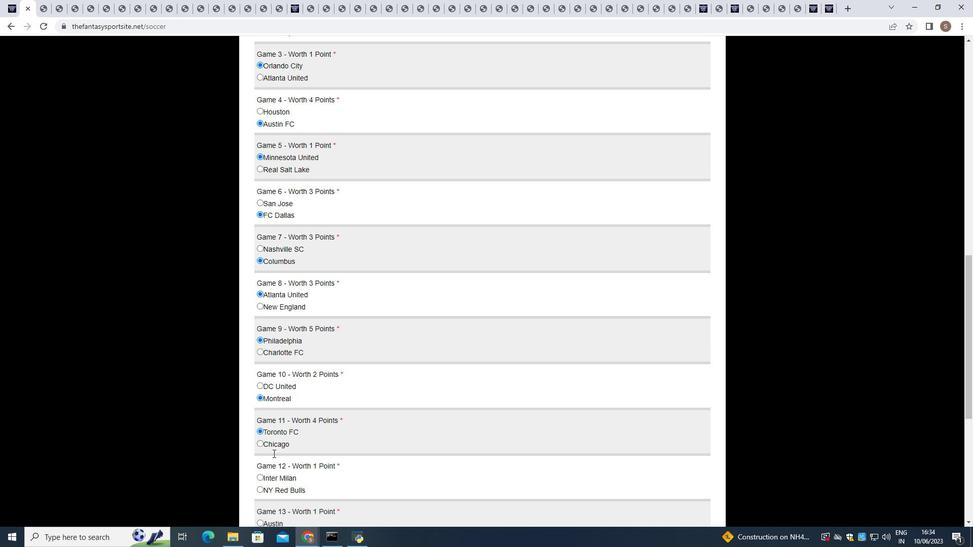 
Action: Mouse moved to (259, 399)
Screenshot: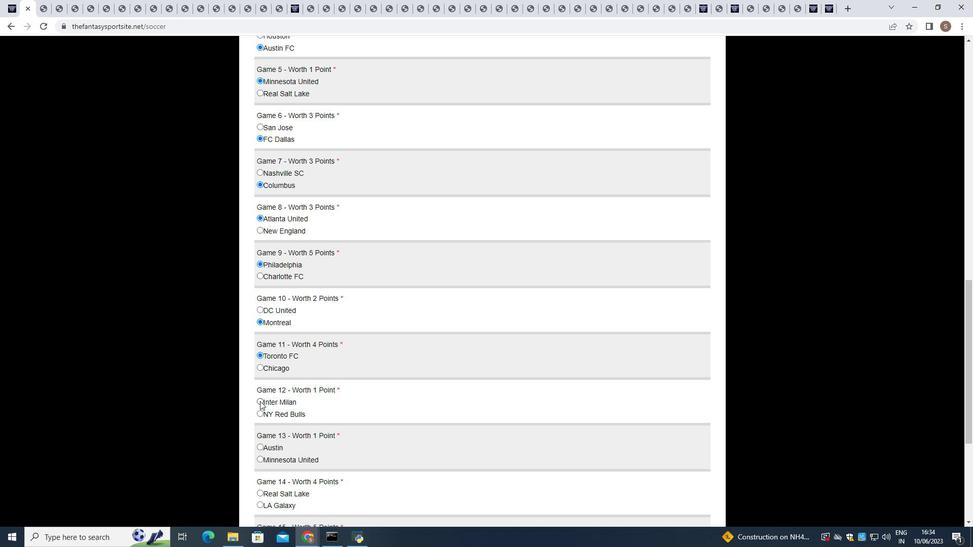 
Action: Mouse pressed left at (259, 399)
Screenshot: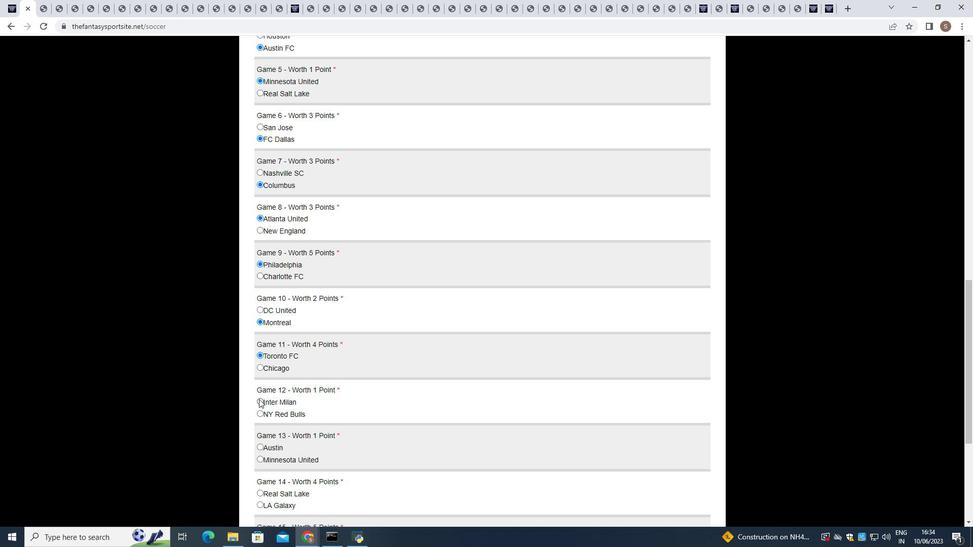 
Action: Mouse moved to (258, 444)
Screenshot: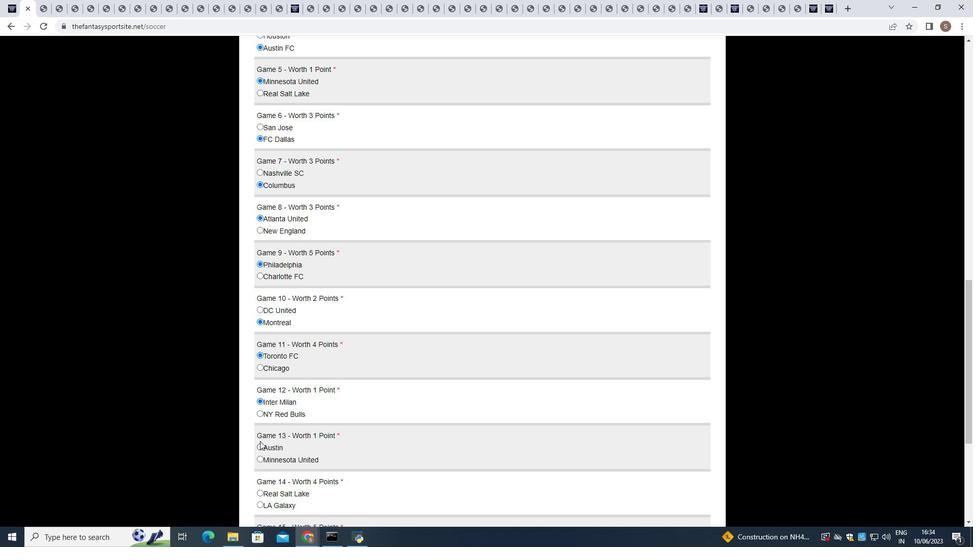 
Action: Mouse pressed left at (258, 444)
Screenshot: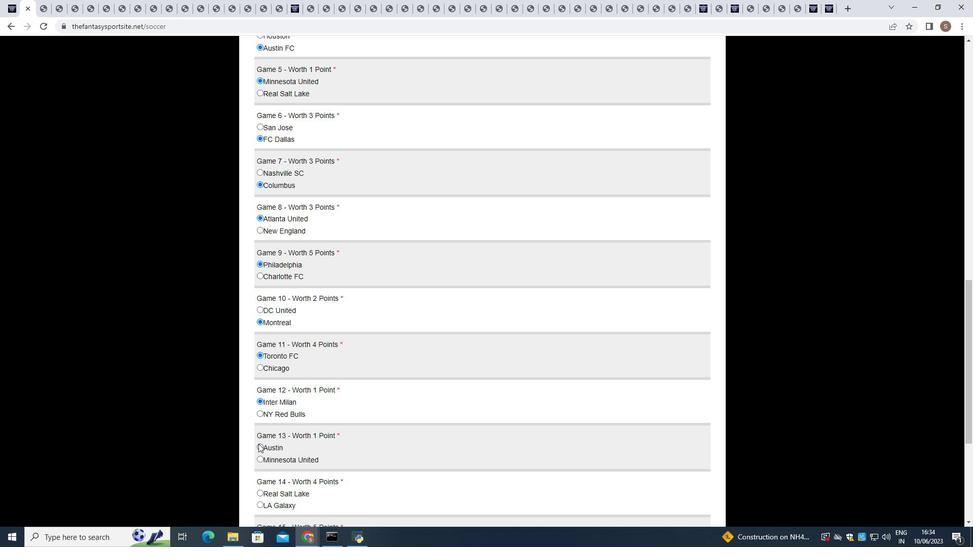 
Action: Mouse moved to (260, 443)
Screenshot: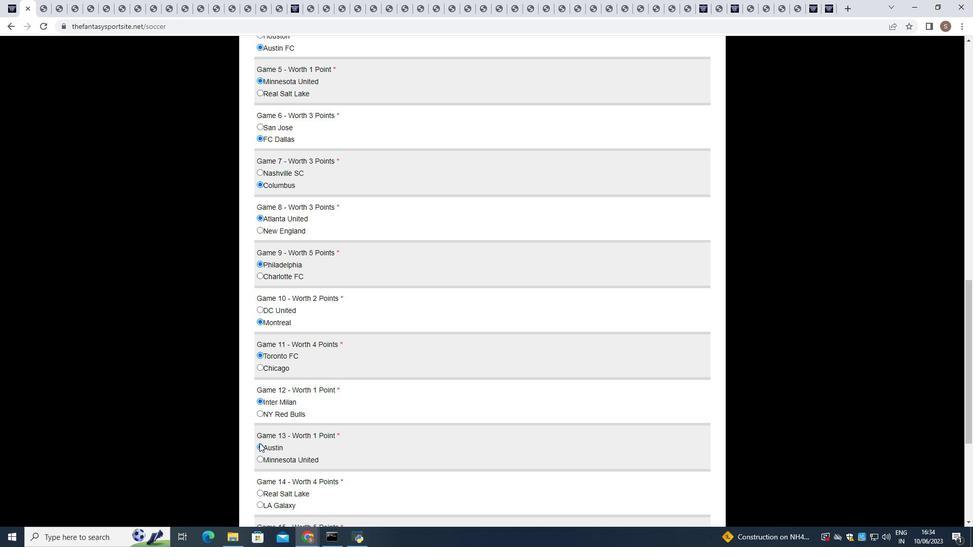 
Action: Mouse scrolled (260, 442) with delta (0, 0)
Screenshot: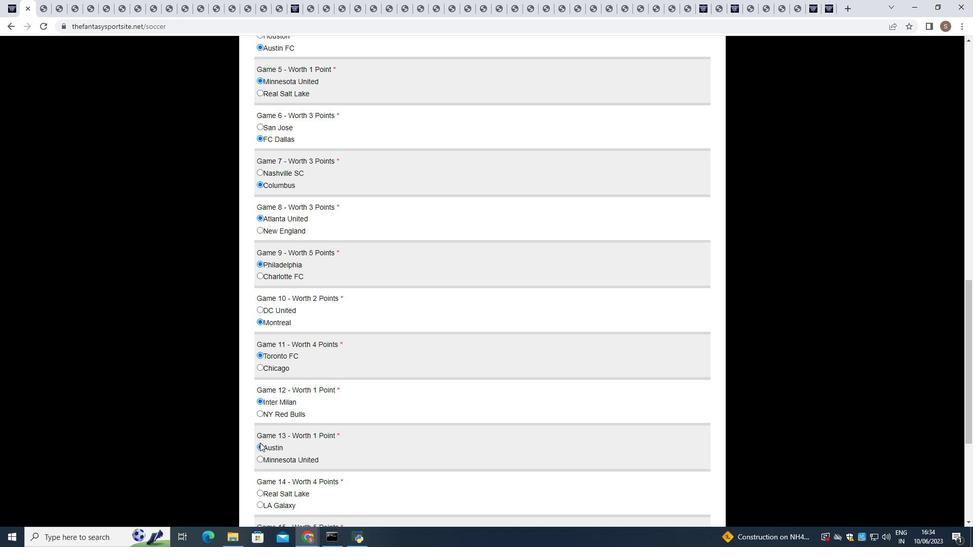 
Action: Mouse scrolled (260, 442) with delta (0, 0)
Screenshot: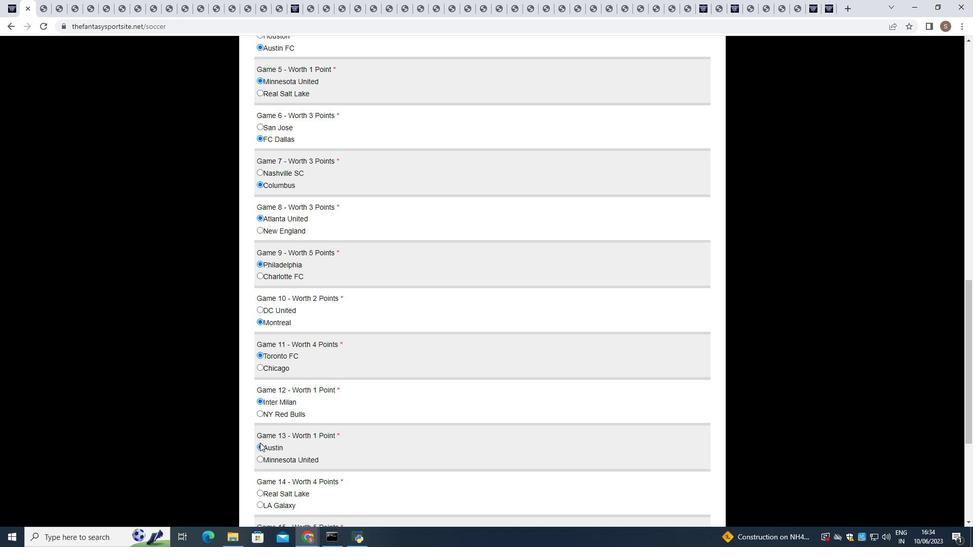 
Action: Mouse scrolled (260, 442) with delta (0, 0)
Screenshot: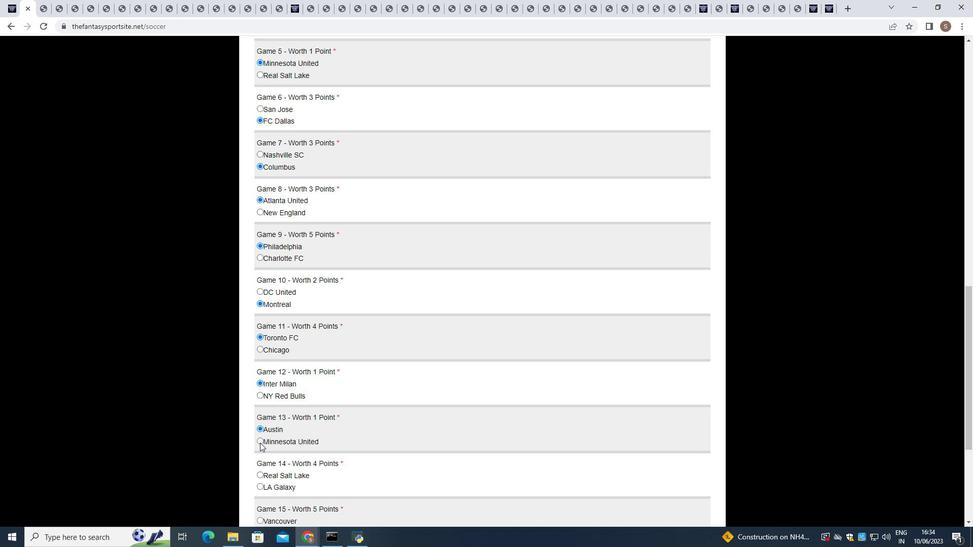 
Action: Mouse scrolled (260, 442) with delta (0, 0)
Screenshot: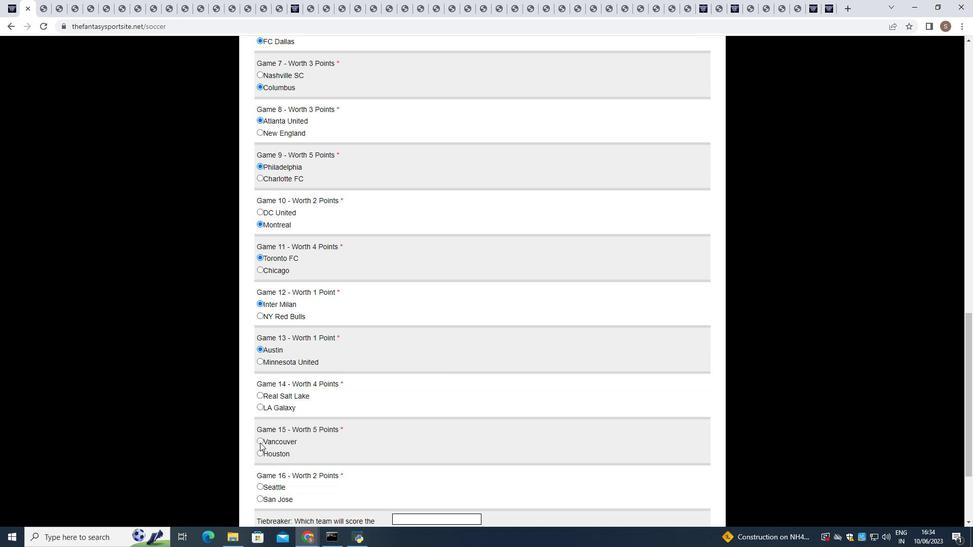 
Action: Mouse moved to (260, 302)
Screenshot: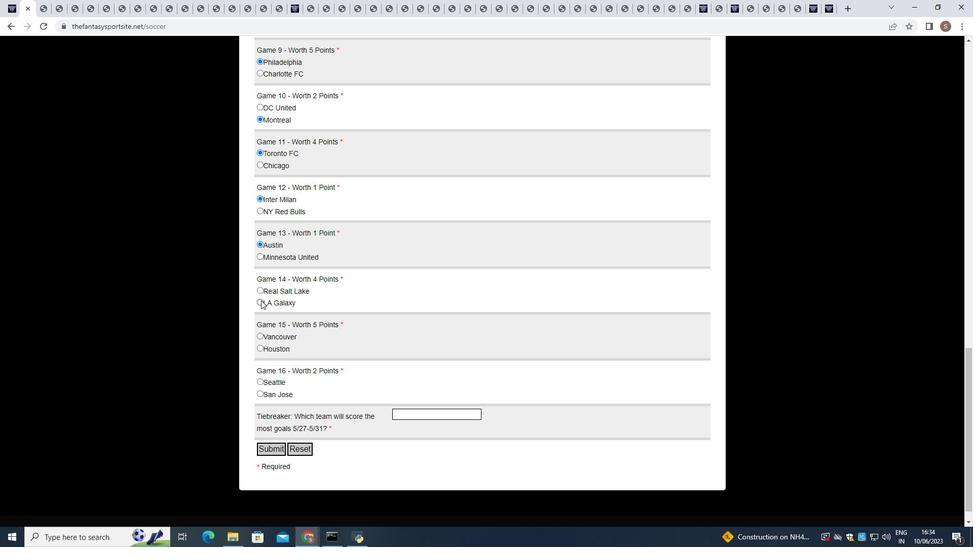 
Action: Mouse pressed left at (260, 302)
Screenshot: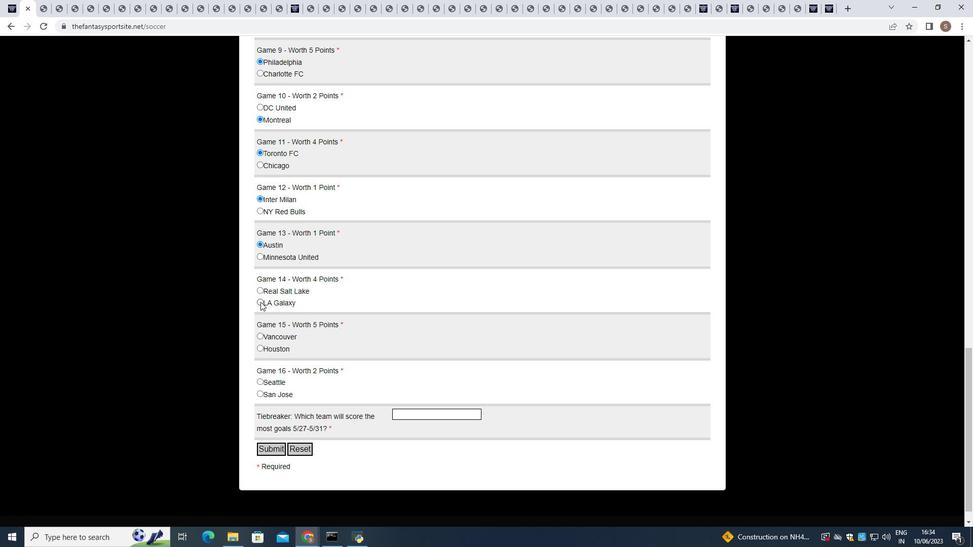 
Action: Mouse moved to (258, 335)
Screenshot: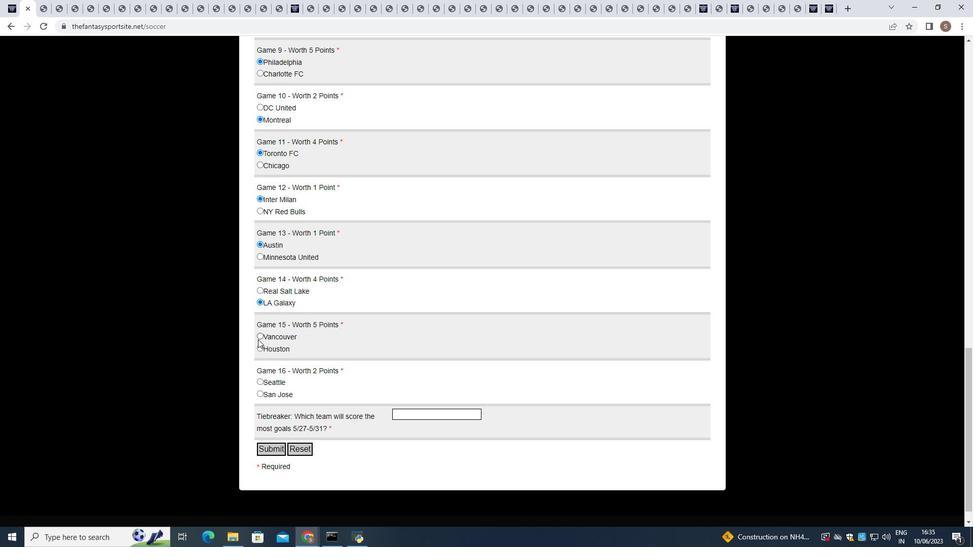 
Action: Mouse pressed left at (258, 335)
Screenshot: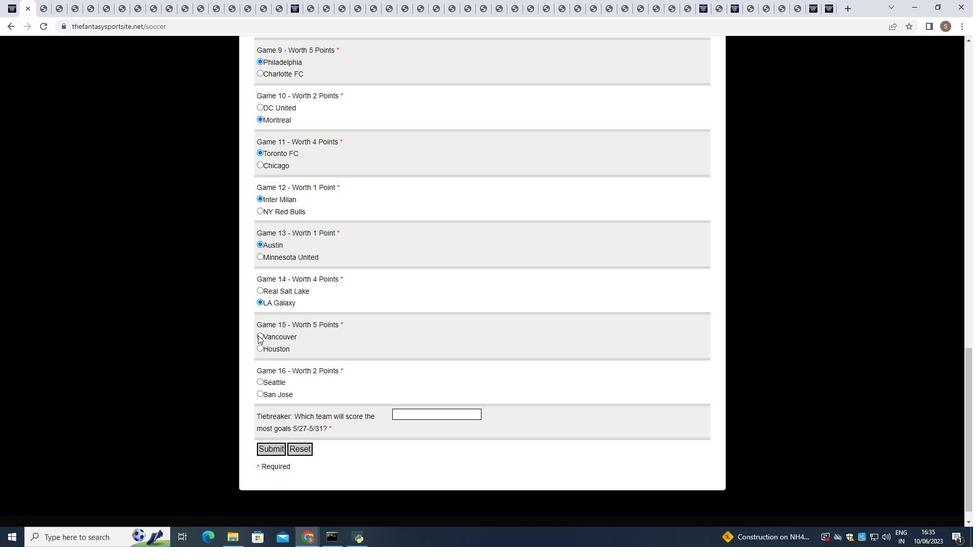 
Action: Mouse moved to (257, 380)
Screenshot: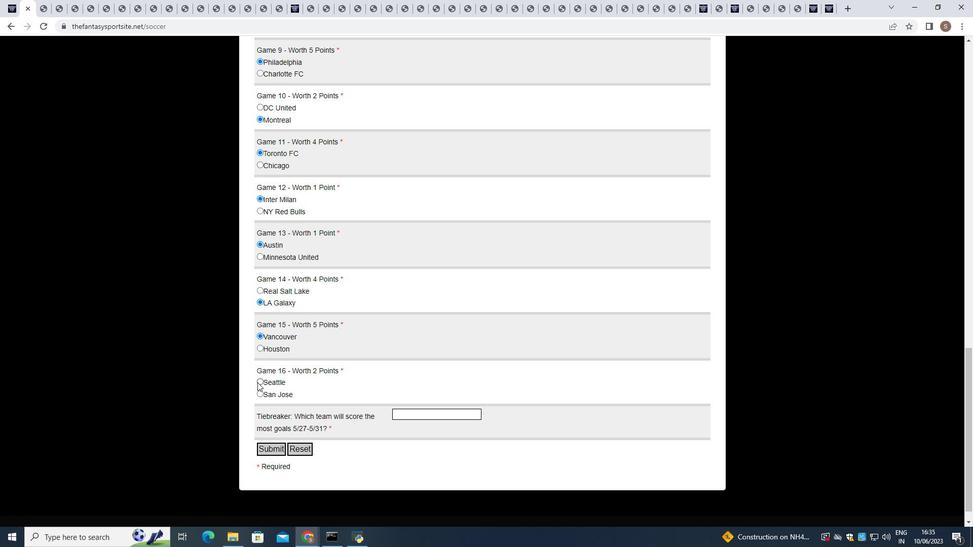 
Action: Mouse pressed left at (257, 380)
Screenshot: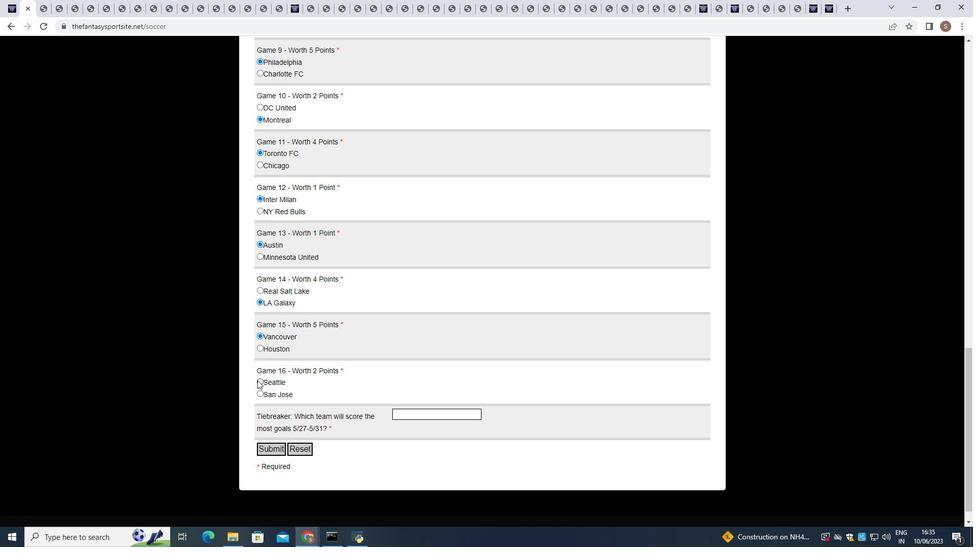 
Action: Mouse moved to (408, 412)
Screenshot: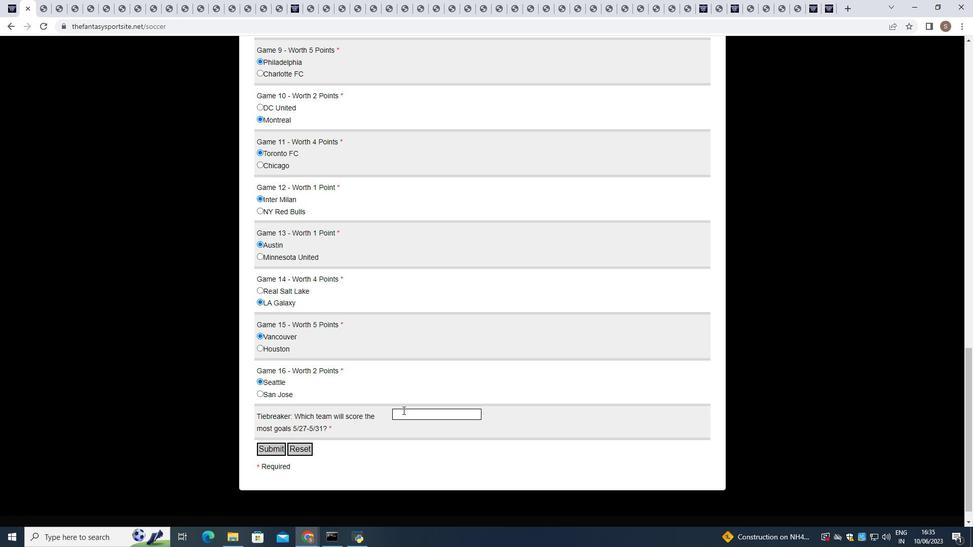 
Action: Mouse pressed left at (408, 412)
Screenshot: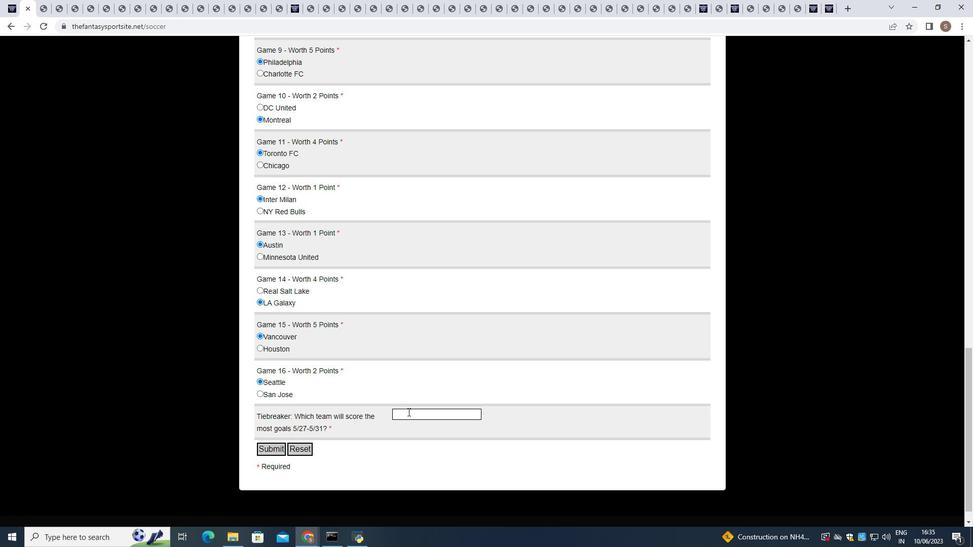 
Action: Mouse moved to (408, 412)
Screenshot: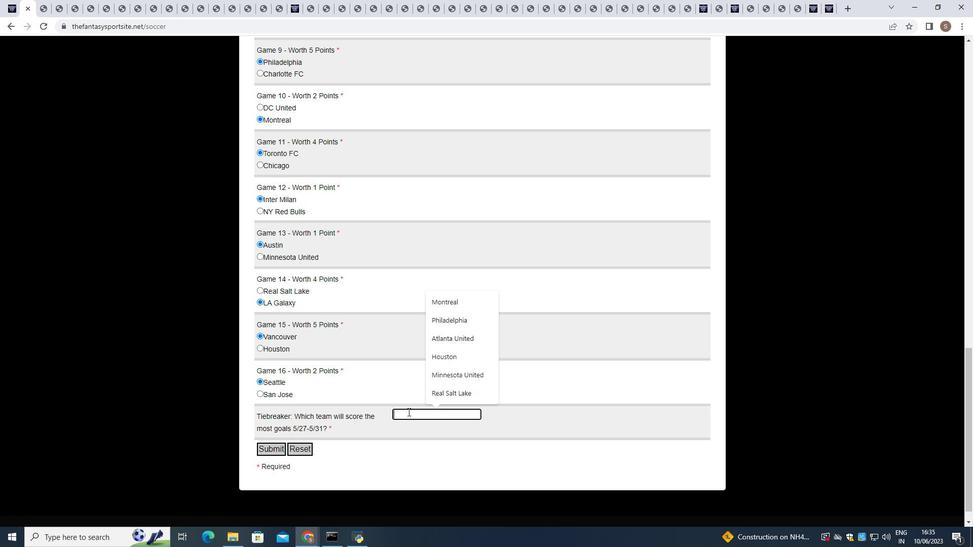
Action: Key pressed <Key.shift>Atlanta
Screenshot: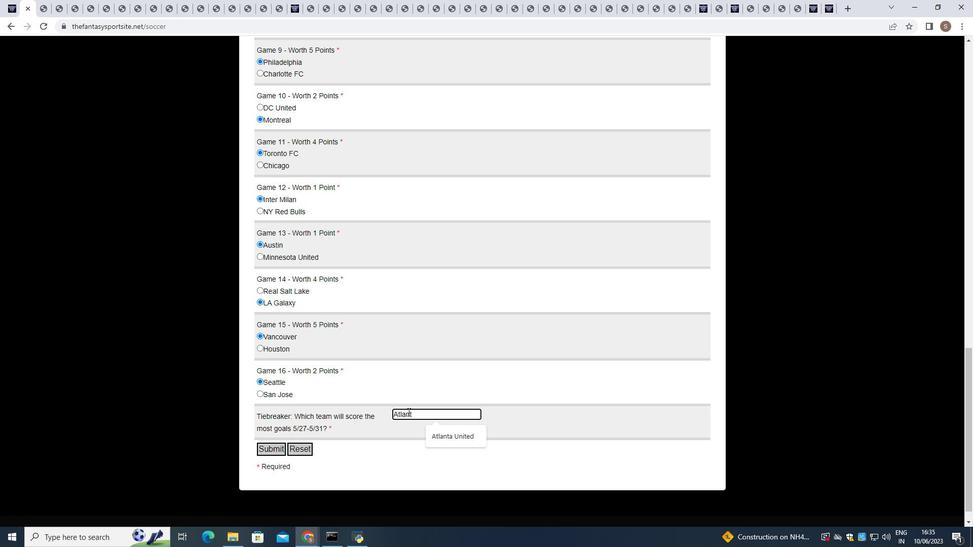 
Action: Mouse moved to (462, 440)
Screenshot: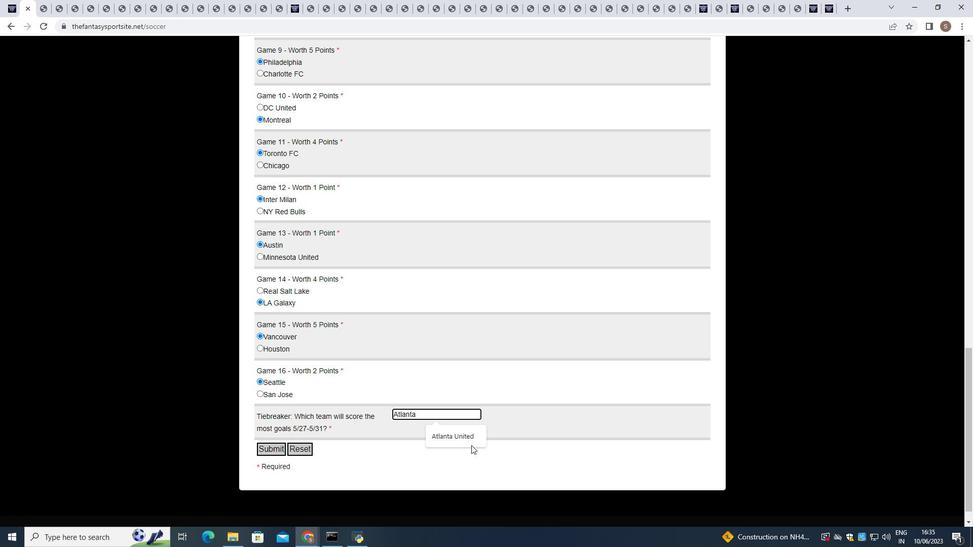 
Action: Mouse pressed left at (462, 440)
Screenshot: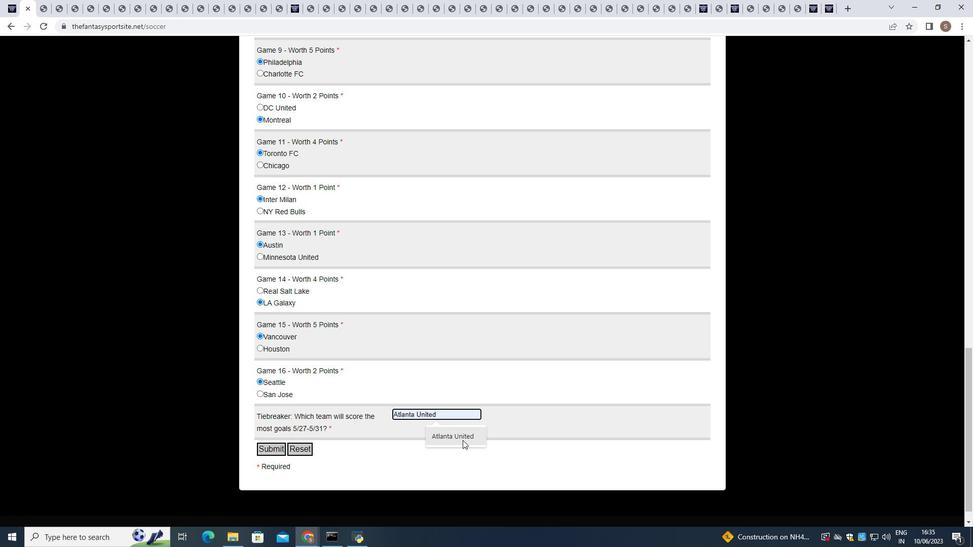 
Action: Mouse moved to (278, 451)
Screenshot: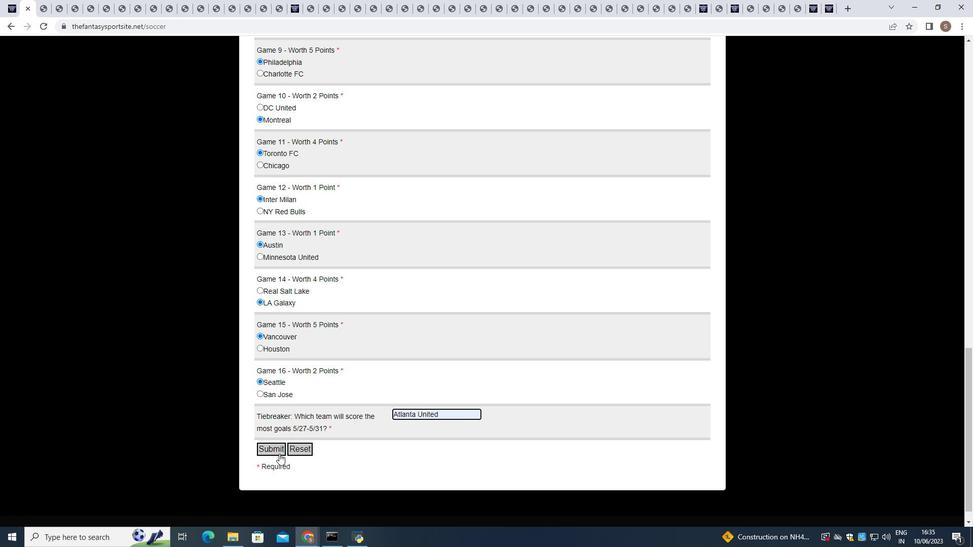 
Action: Mouse pressed left at (278, 451)
Screenshot: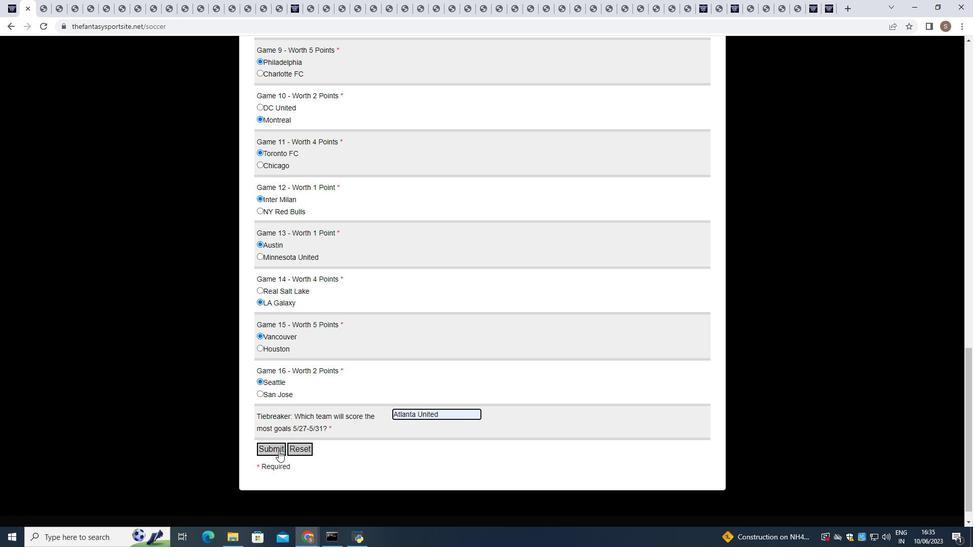 
Action: Mouse moved to (279, 444)
Screenshot: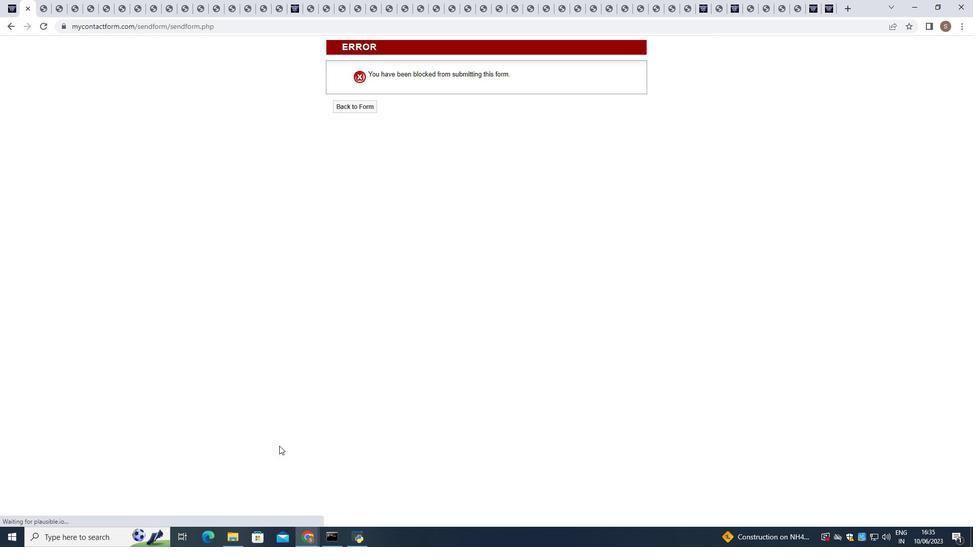 
